 Task: Open a blank sheet, save the file as 'sustainability' Insert a table '2 by 3' In first column, add headers, 'Roll No, Name'. Under first header add  1, 2. Under second header add  Olivia, Grace. Change table style to  'Red'
Action: Mouse moved to (17, 18)
Screenshot: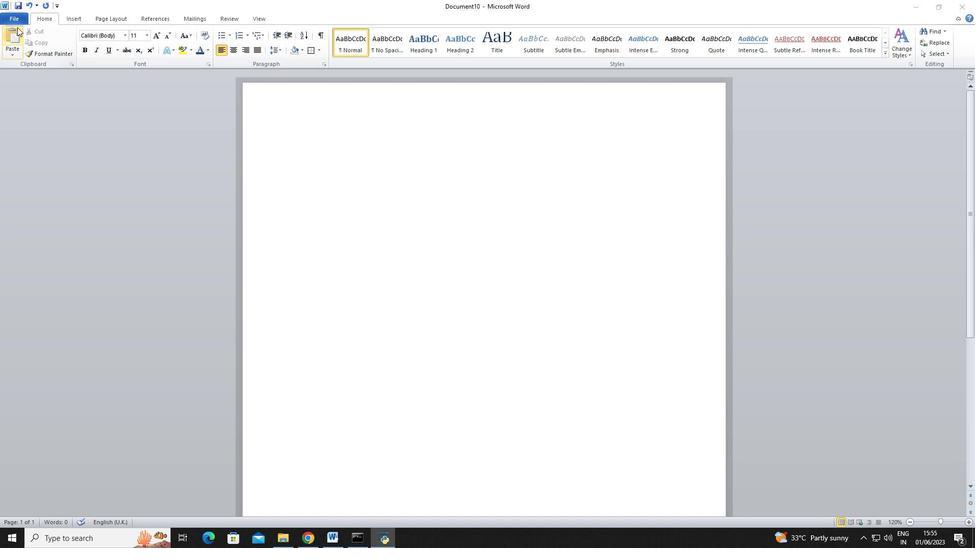 
Action: Mouse pressed left at (17, 18)
Screenshot: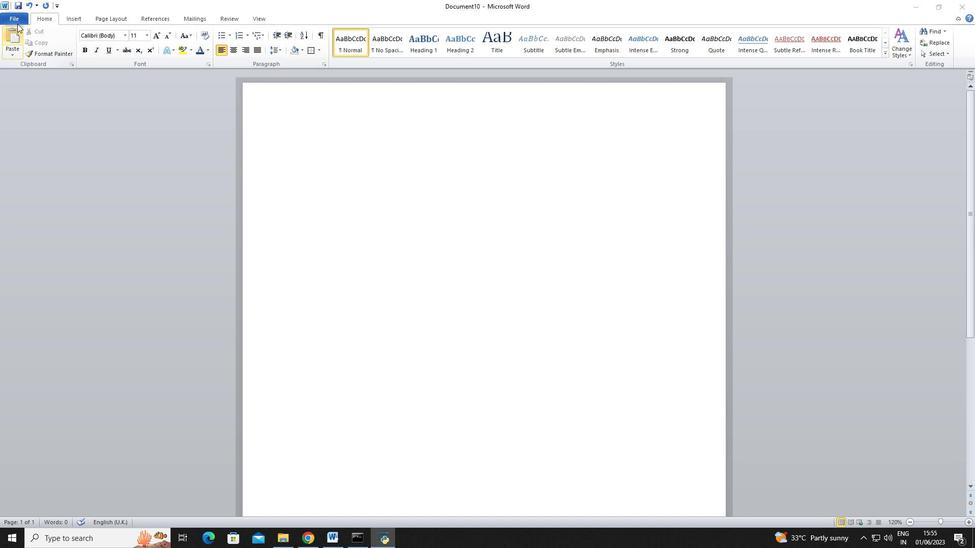 
Action: Mouse moved to (20, 18)
Screenshot: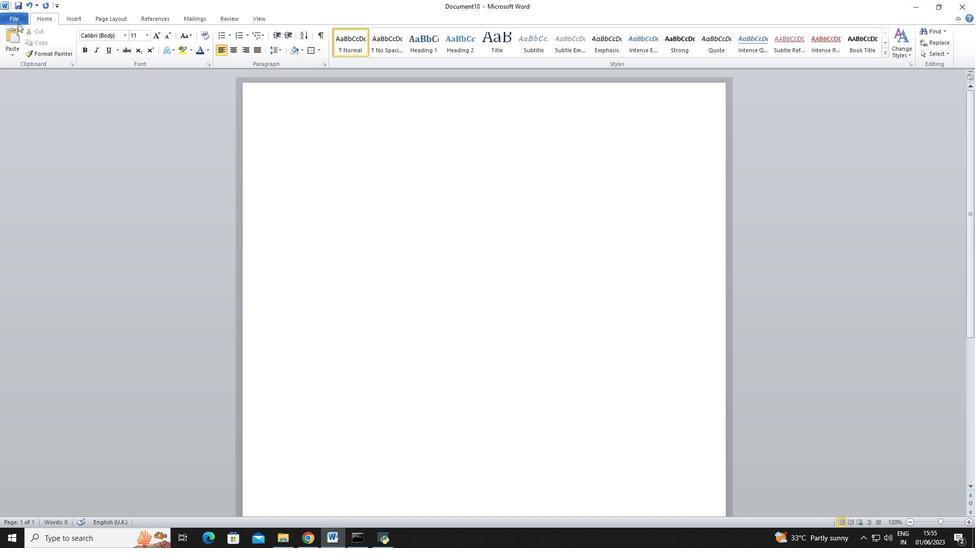 
Action: Mouse pressed left at (20, 18)
Screenshot: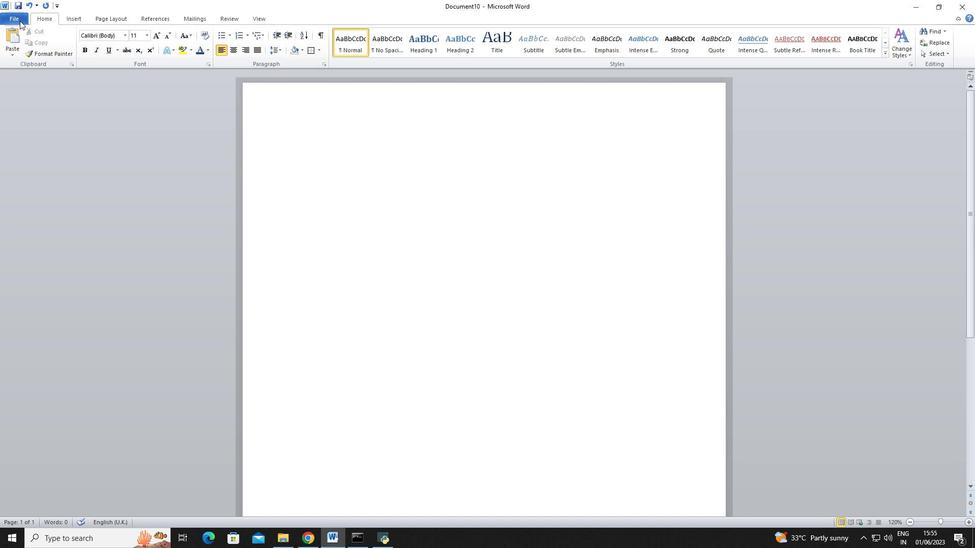 
Action: Mouse moved to (33, 131)
Screenshot: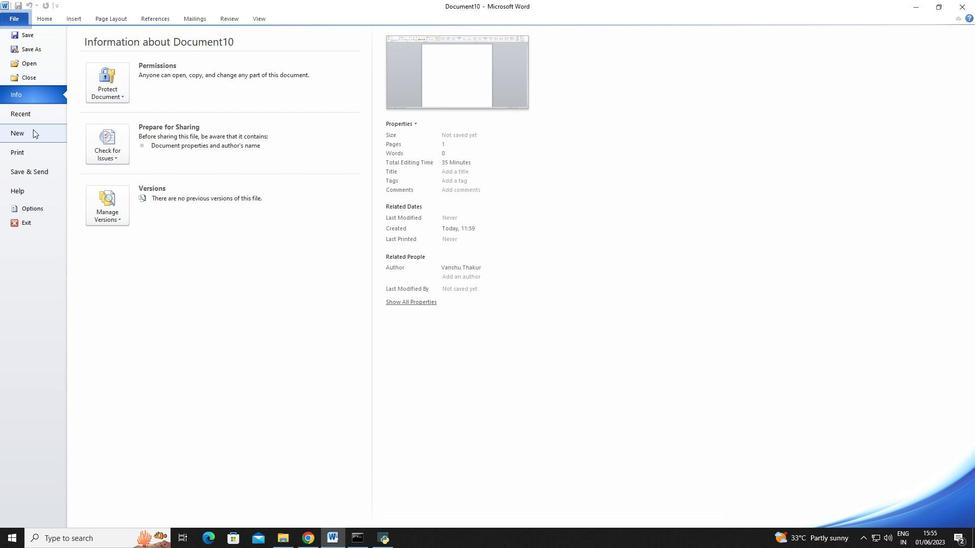 
Action: Mouse pressed left at (33, 131)
Screenshot: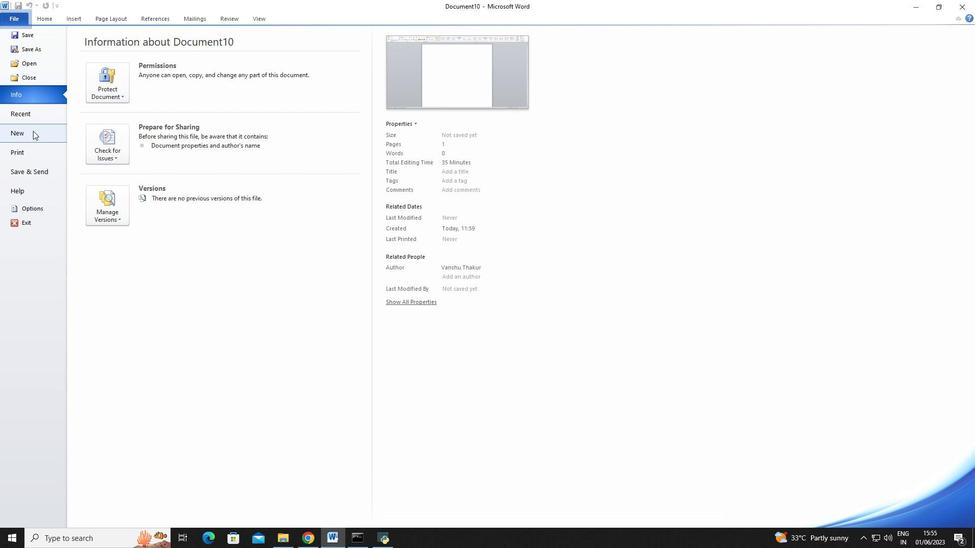 
Action: Mouse moved to (92, 100)
Screenshot: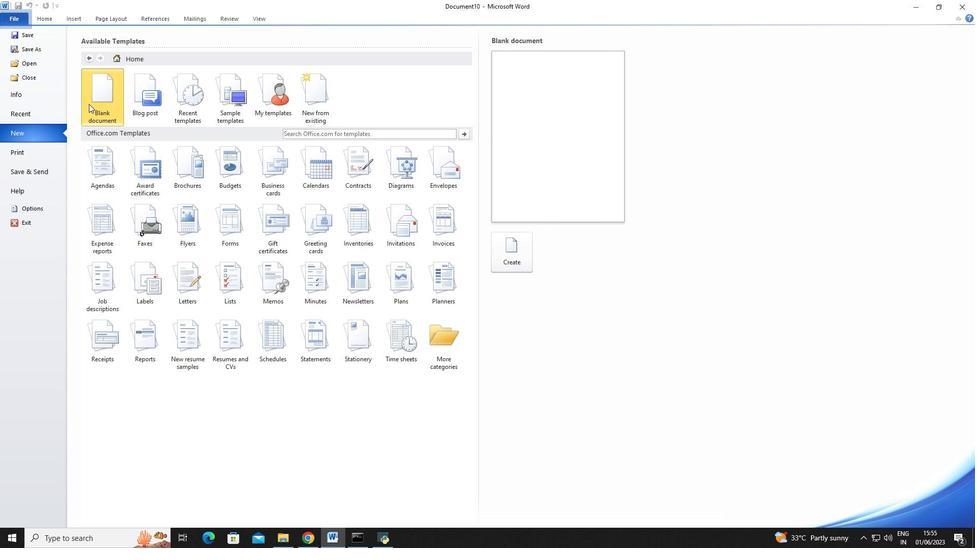 
Action: Mouse pressed left at (92, 100)
Screenshot: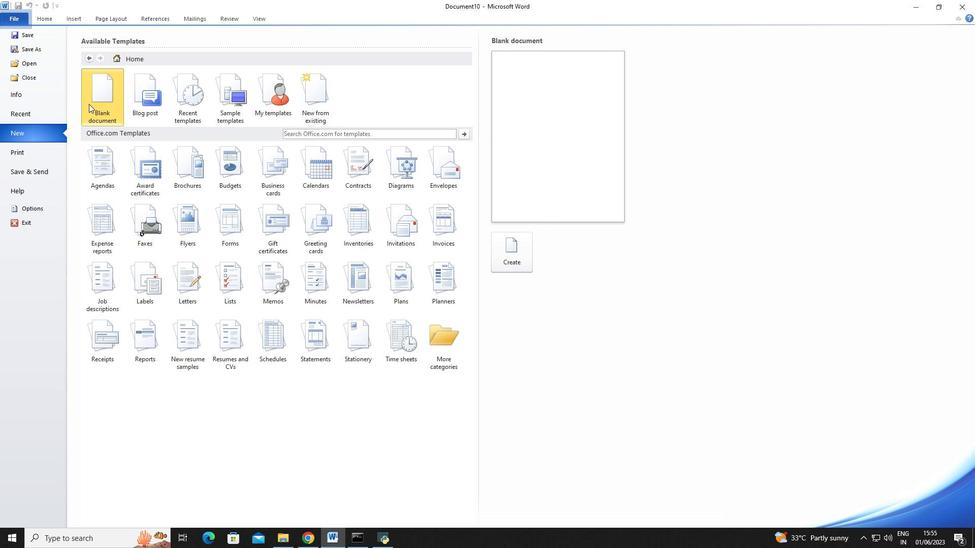 
Action: Mouse moved to (520, 256)
Screenshot: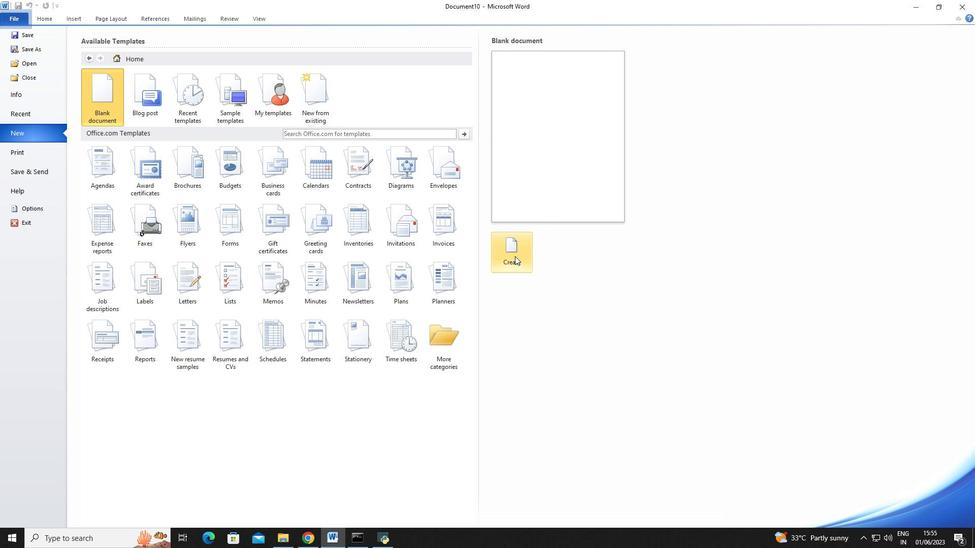 
Action: Mouse pressed left at (520, 256)
Screenshot: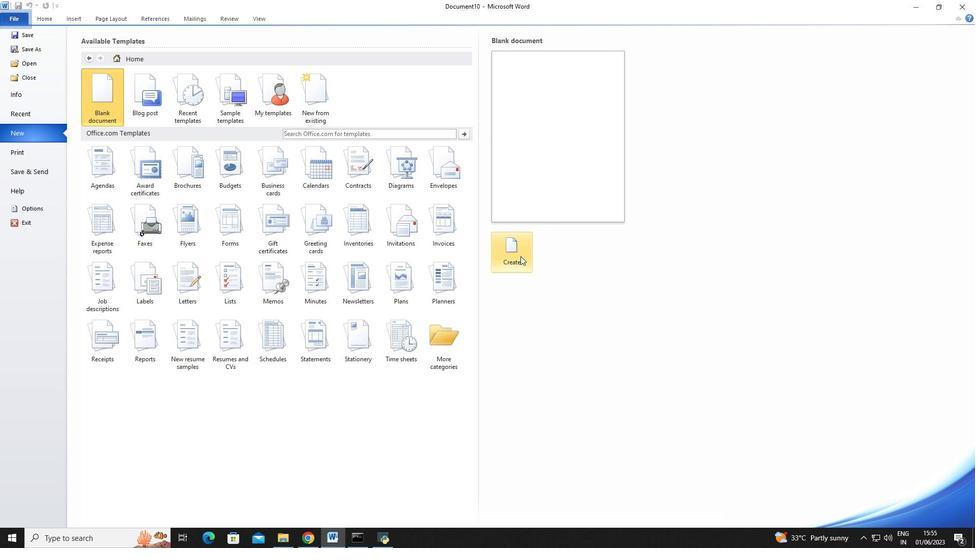 
Action: Mouse moved to (17, 6)
Screenshot: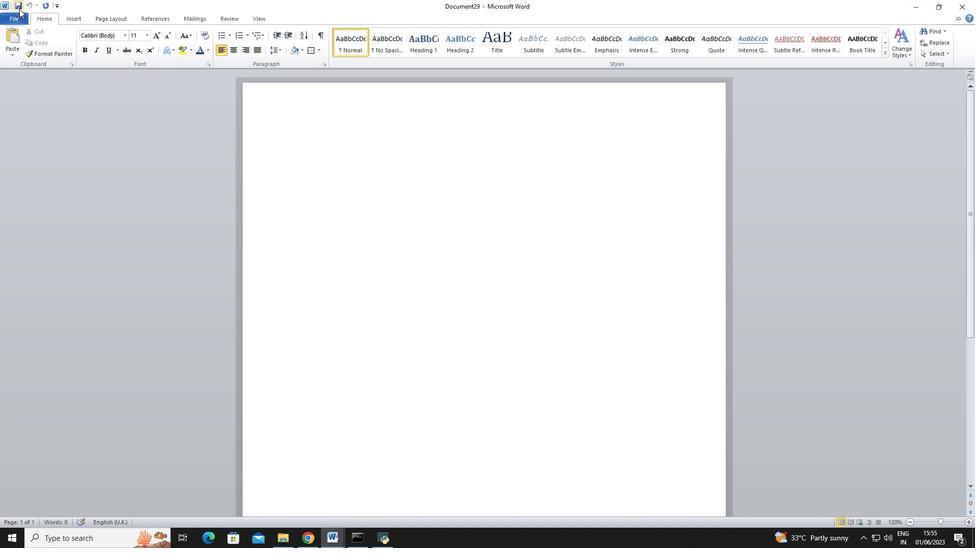 
Action: Mouse pressed left at (17, 6)
Screenshot: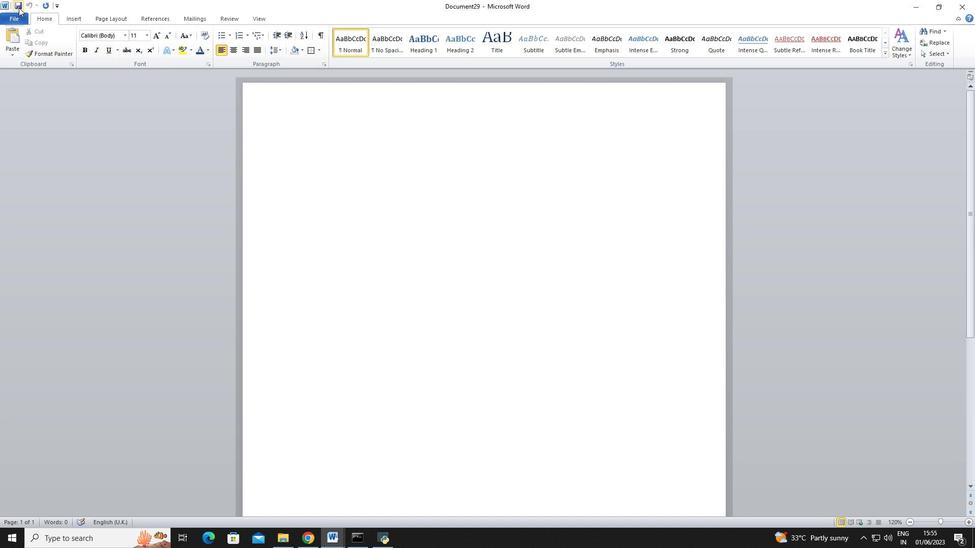 
Action: Mouse moved to (127, 149)
Screenshot: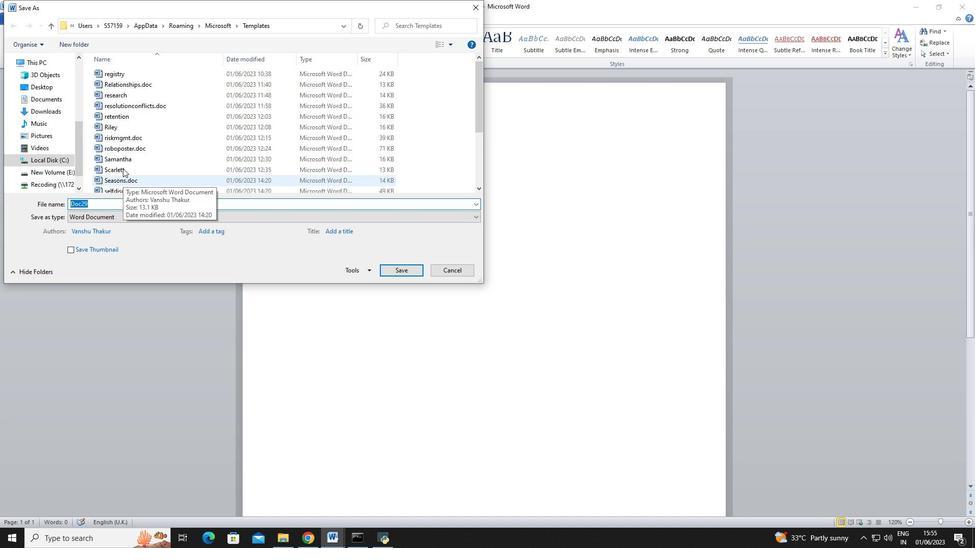
Action: Key pressed sustainability
Screenshot: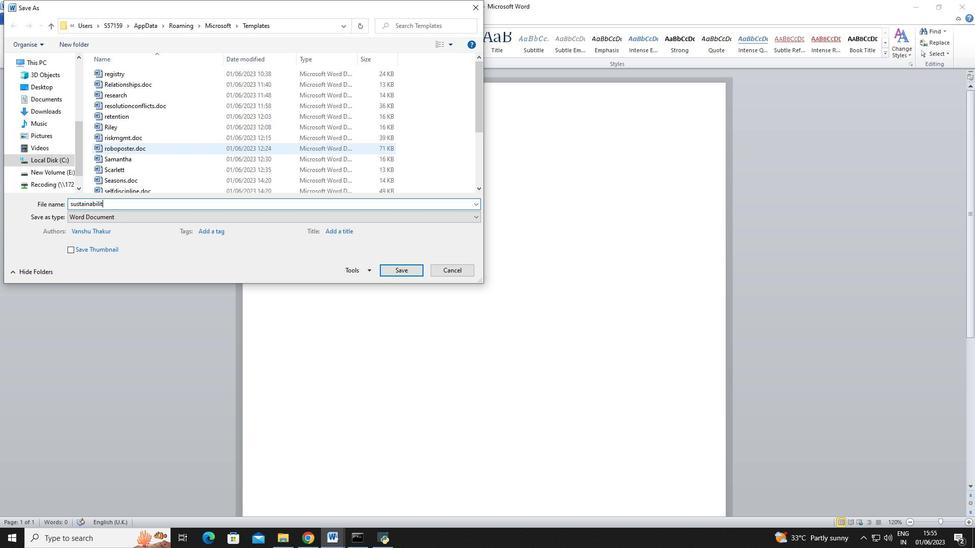 
Action: Mouse moved to (383, 269)
Screenshot: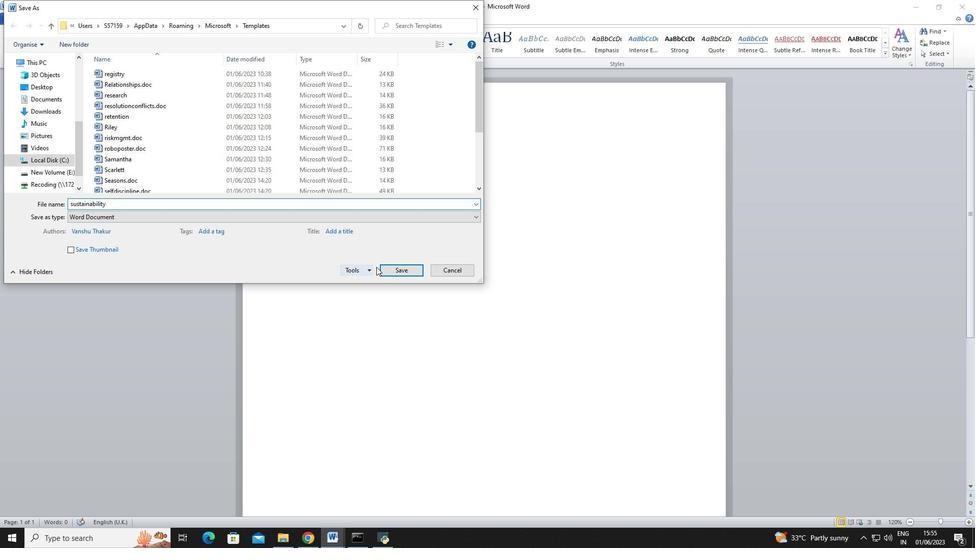 
Action: Mouse pressed left at (383, 269)
Screenshot: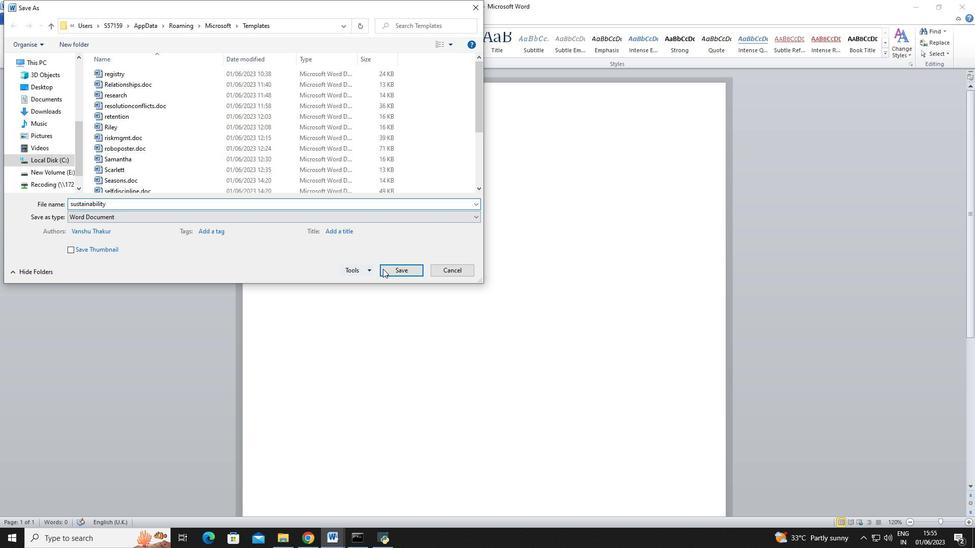 
Action: Mouse moved to (79, 22)
Screenshot: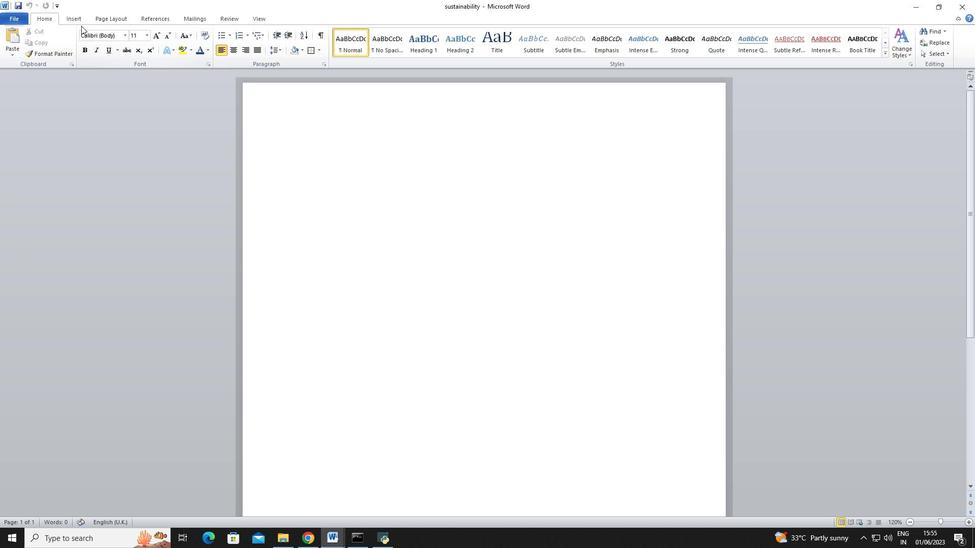 
Action: Mouse pressed left at (79, 22)
Screenshot: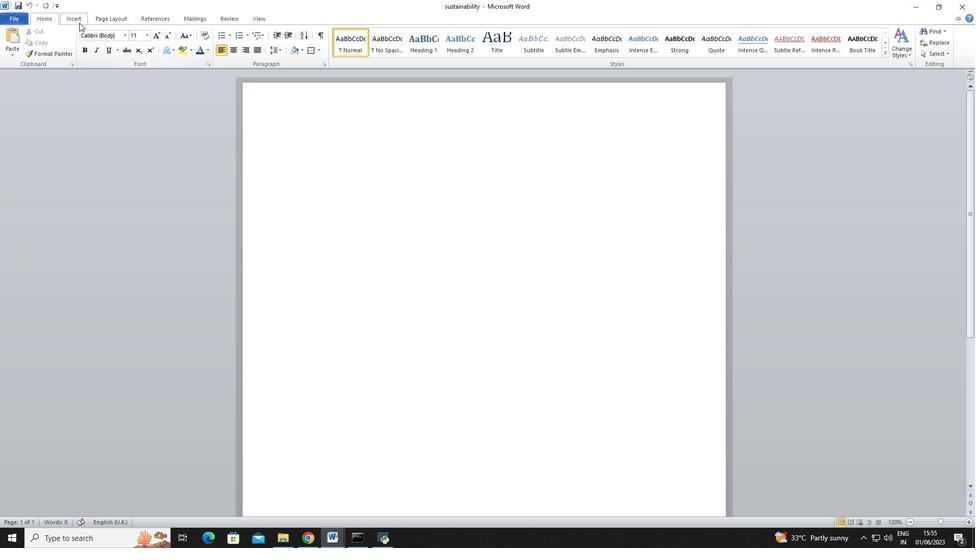 
Action: Mouse moved to (82, 53)
Screenshot: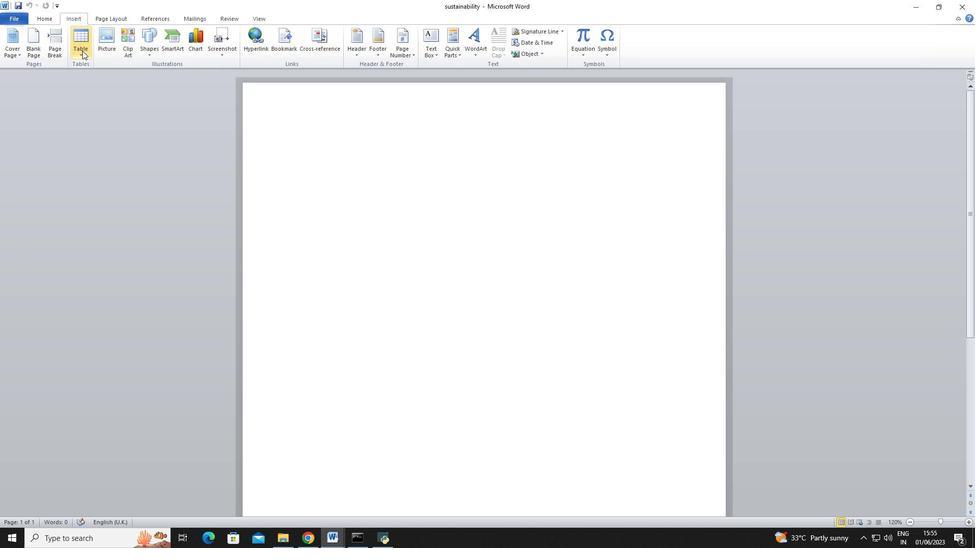 
Action: Mouse pressed left at (82, 53)
Screenshot: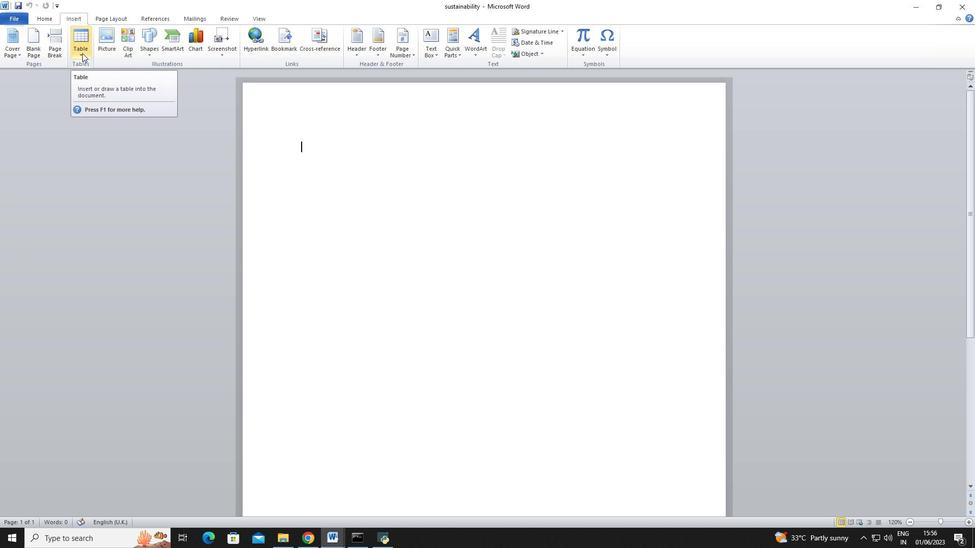 
Action: Mouse moved to (89, 94)
Screenshot: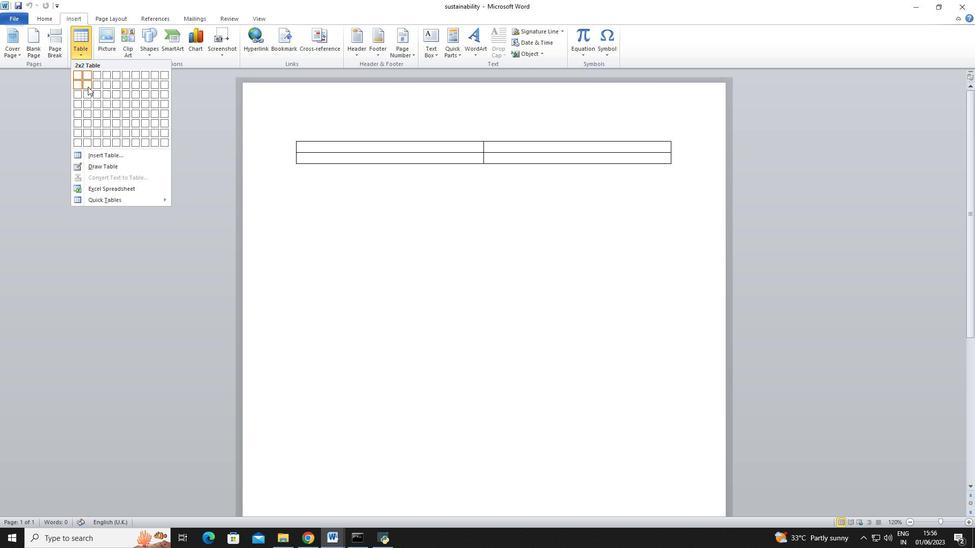 
Action: Mouse pressed left at (89, 94)
Screenshot: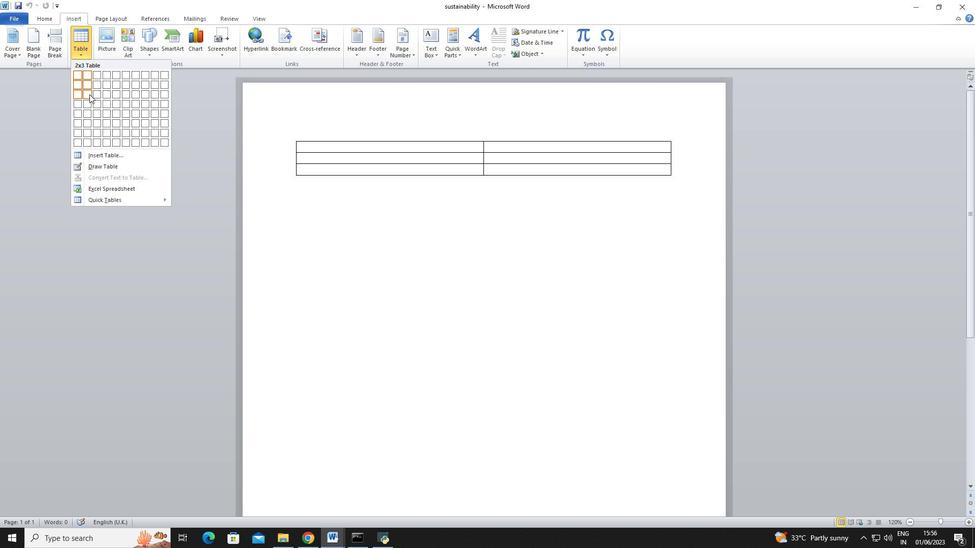 
Action: Mouse moved to (324, 145)
Screenshot: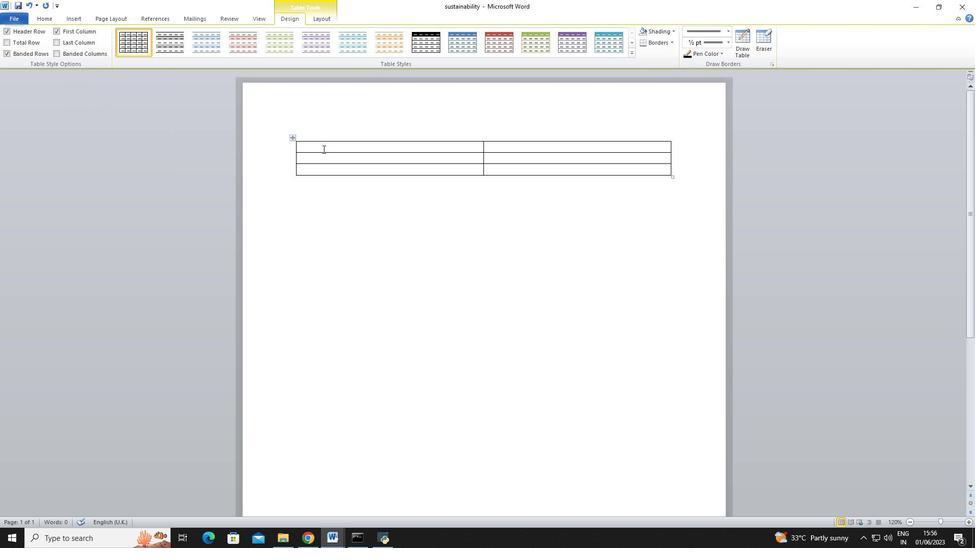 
Action: Mouse pressed left at (324, 145)
Screenshot: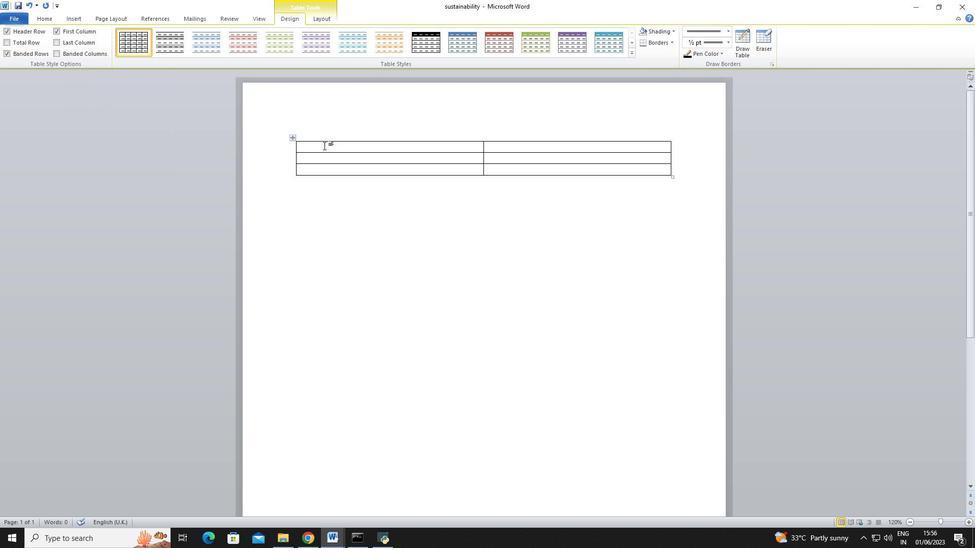 
Action: Key pressed <Key.shift>Roll<Key.space><Key.shift>No
Screenshot: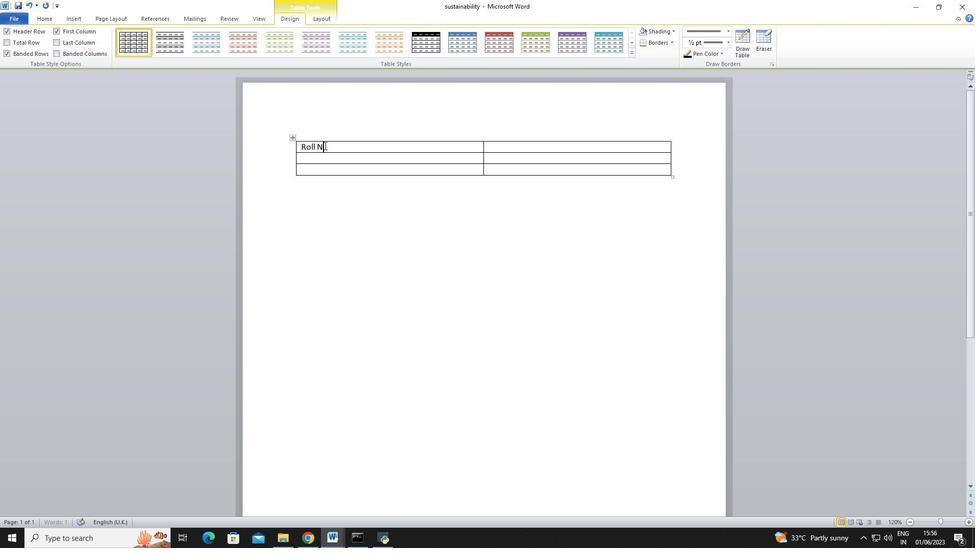 
Action: Mouse moved to (343, 157)
Screenshot: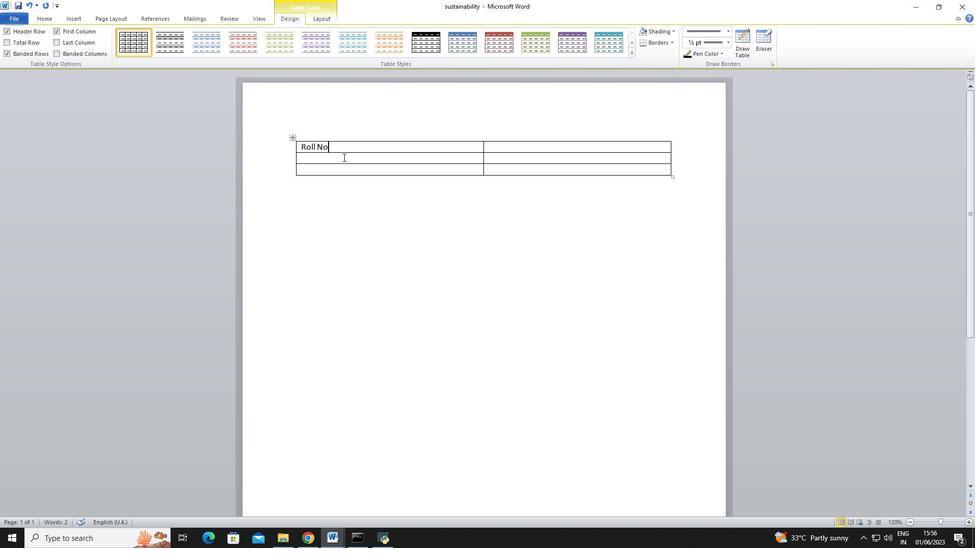 
Action: Mouse pressed left at (343, 157)
Screenshot: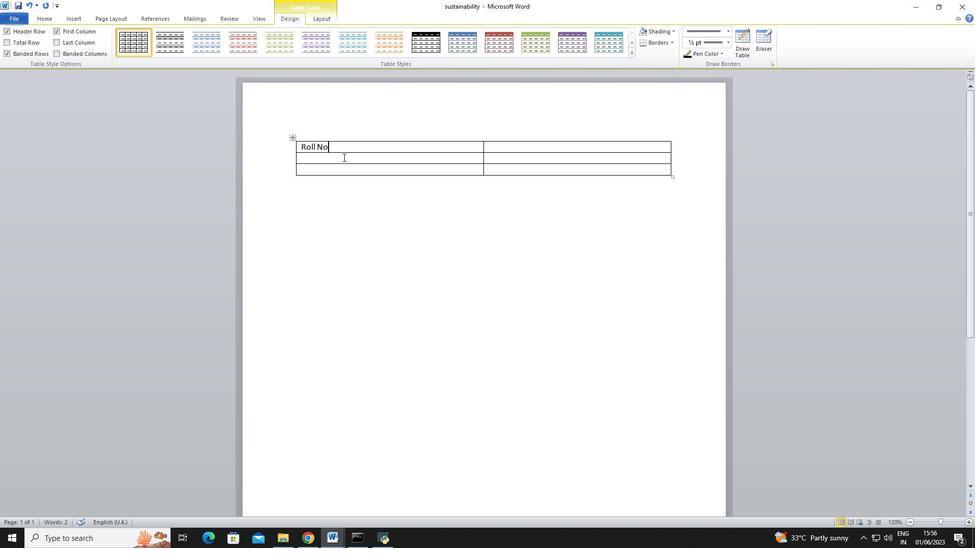 
Action: Mouse moved to (343, 157)
Screenshot: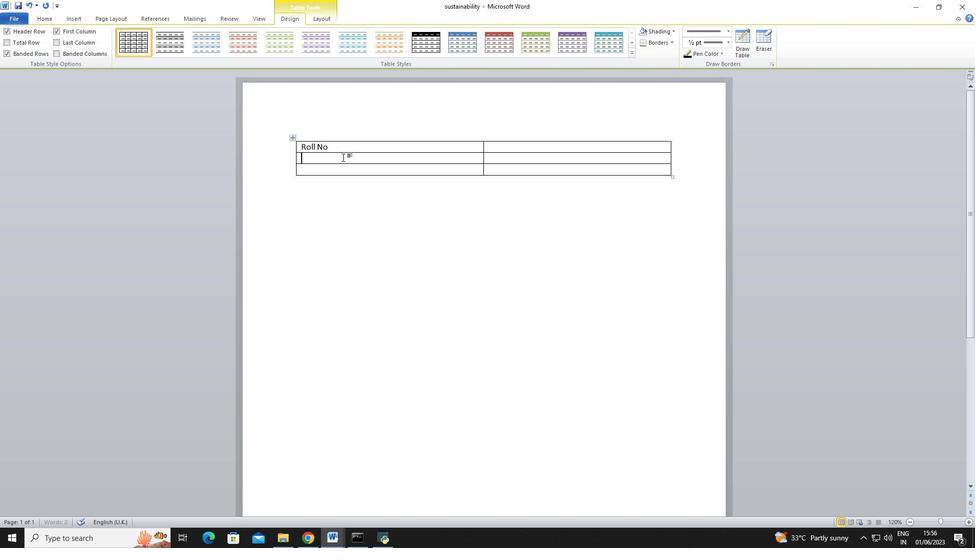 
Action: Key pressed 1
Screenshot: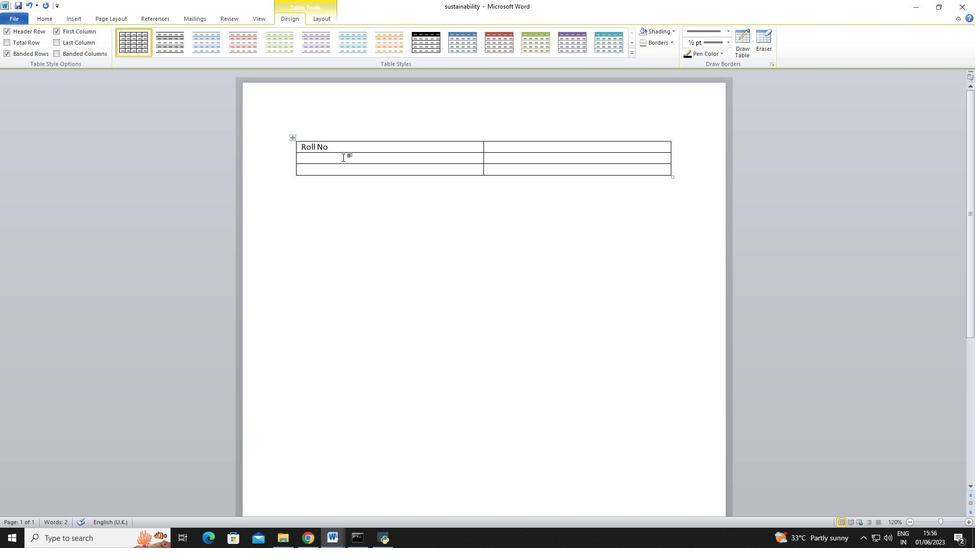 
Action: Mouse moved to (339, 171)
Screenshot: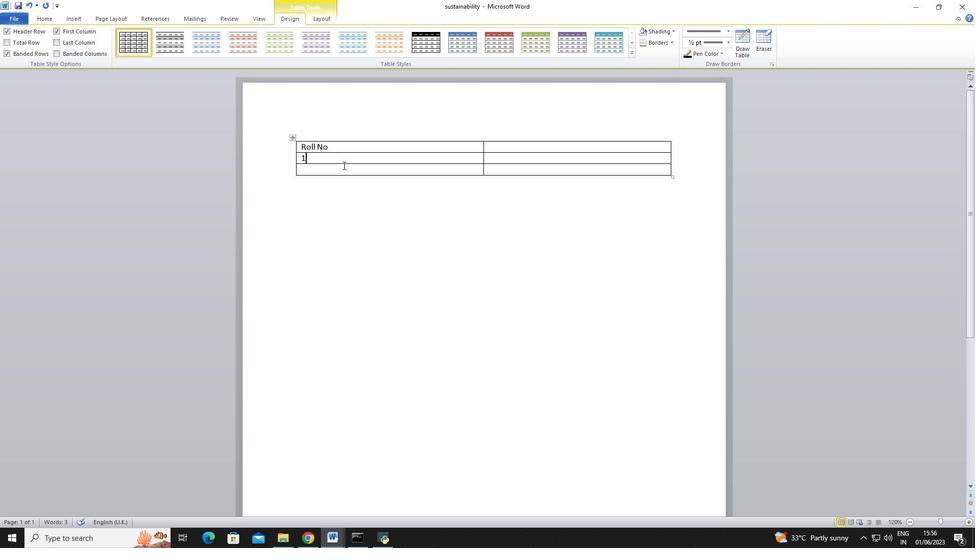 
Action: Mouse pressed left at (339, 171)
Screenshot: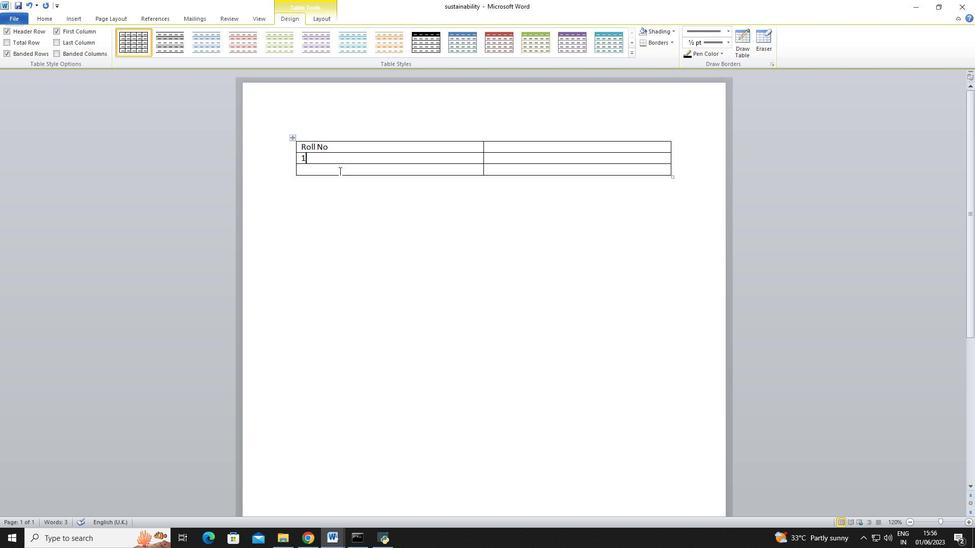 
Action: Key pressed 2
Screenshot: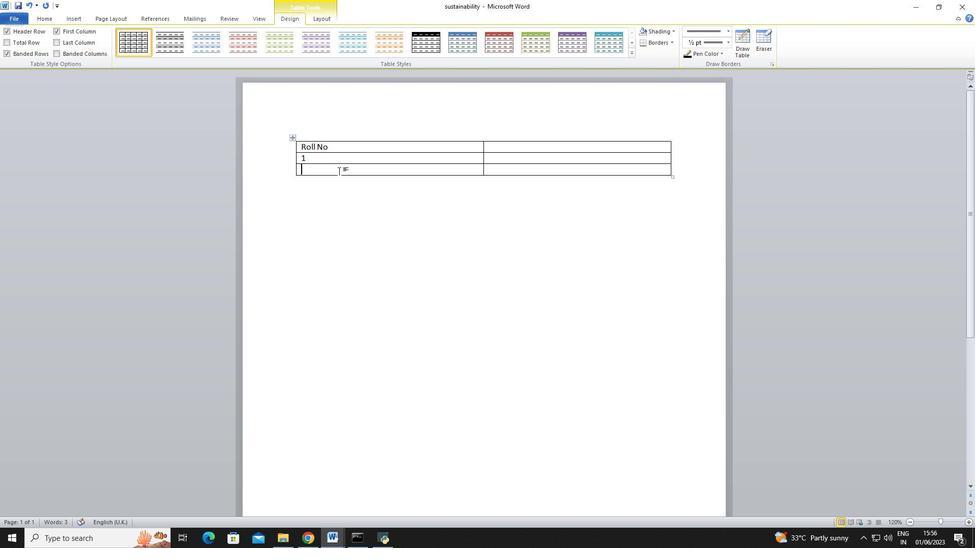 
Action: Mouse moved to (495, 144)
Screenshot: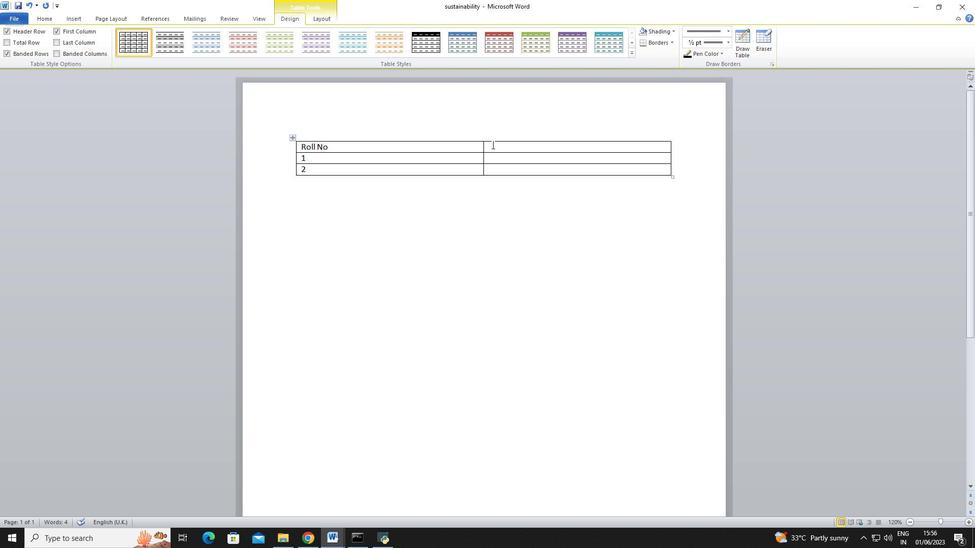 
Action: Mouse pressed left at (495, 144)
Screenshot: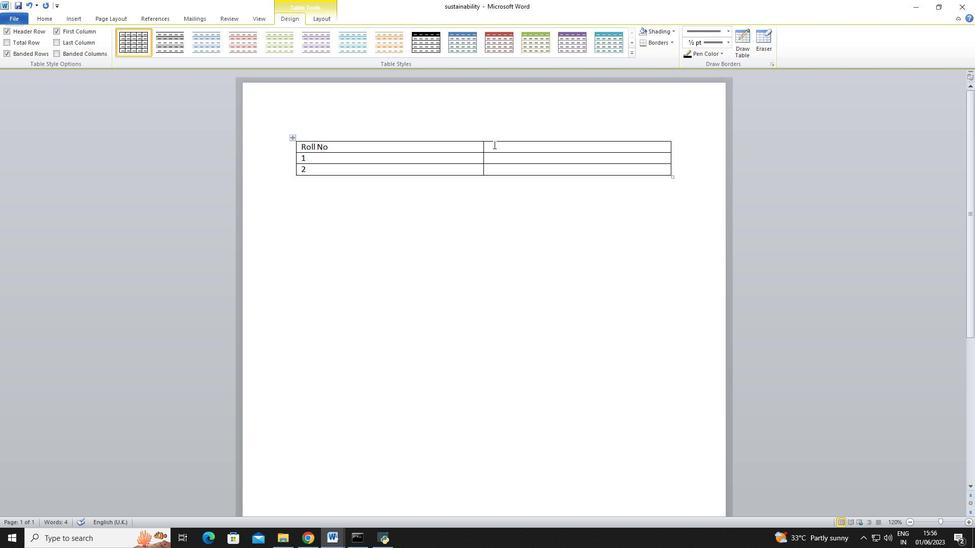 
Action: Mouse moved to (495, 146)
Screenshot: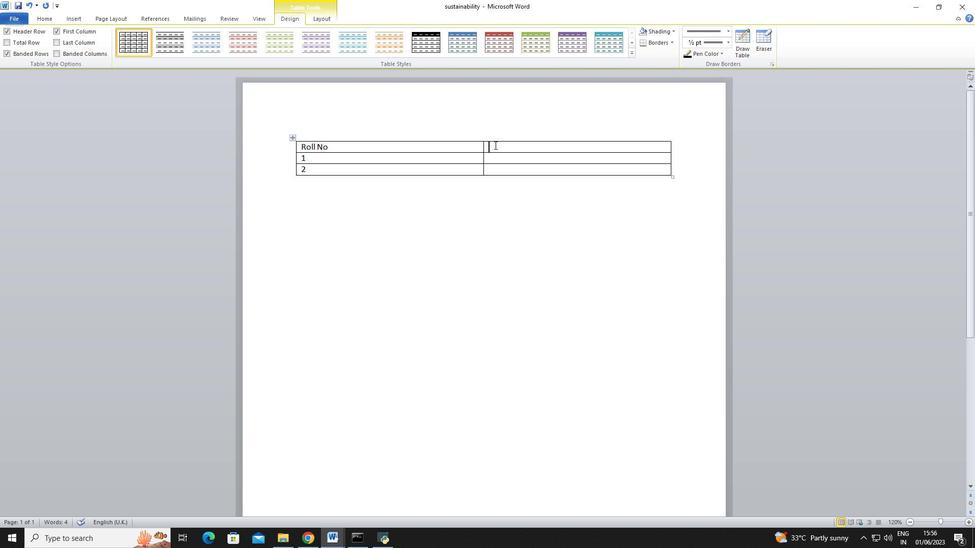 
Action: Key pressed <Key.shift>Name
Screenshot: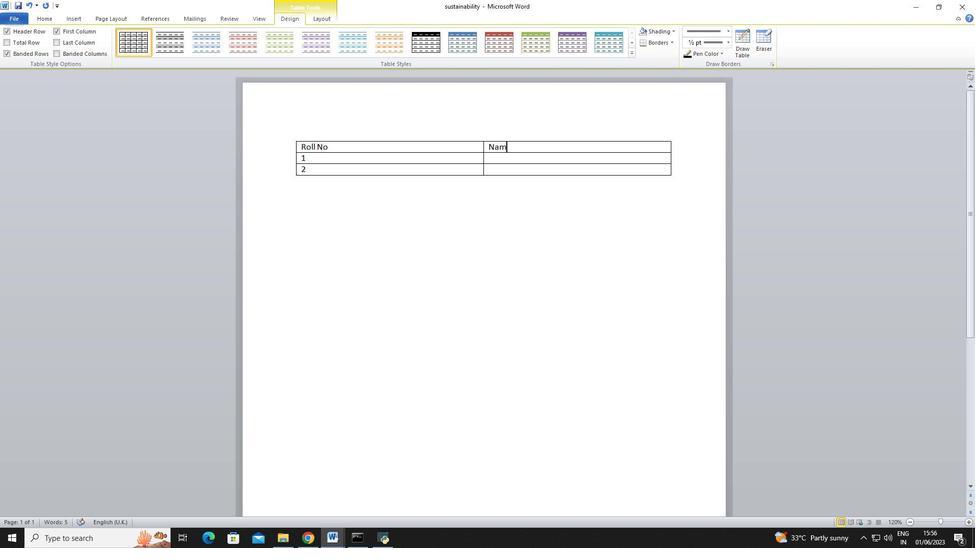 
Action: Mouse moved to (495, 160)
Screenshot: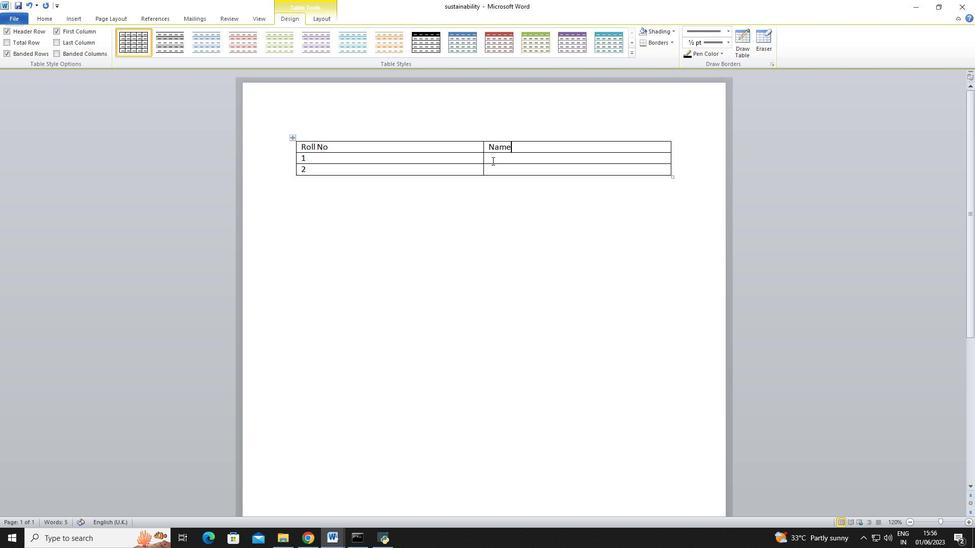 
Action: Mouse pressed left at (495, 160)
Screenshot: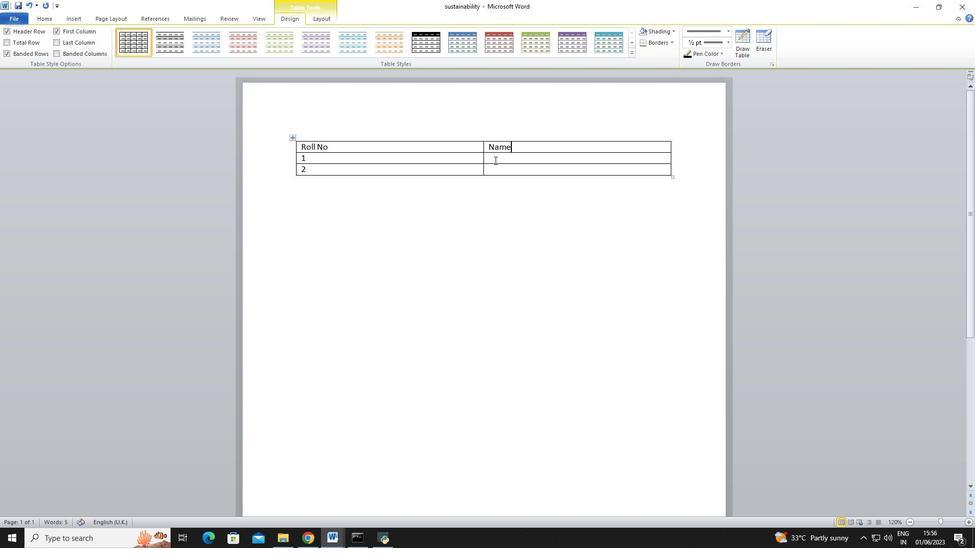 
Action: Key pressed <Key.shift>
Screenshot: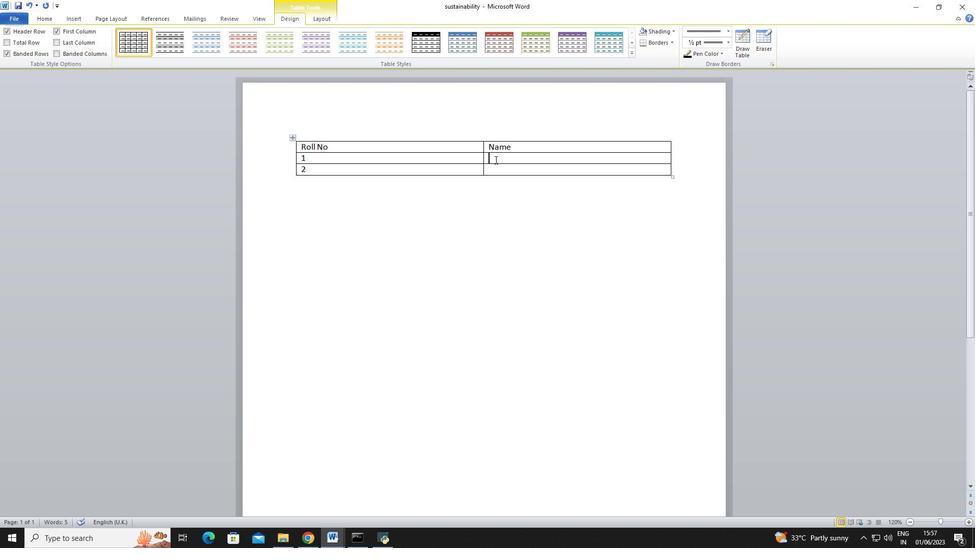 
Action: Mouse moved to (495, 157)
Screenshot: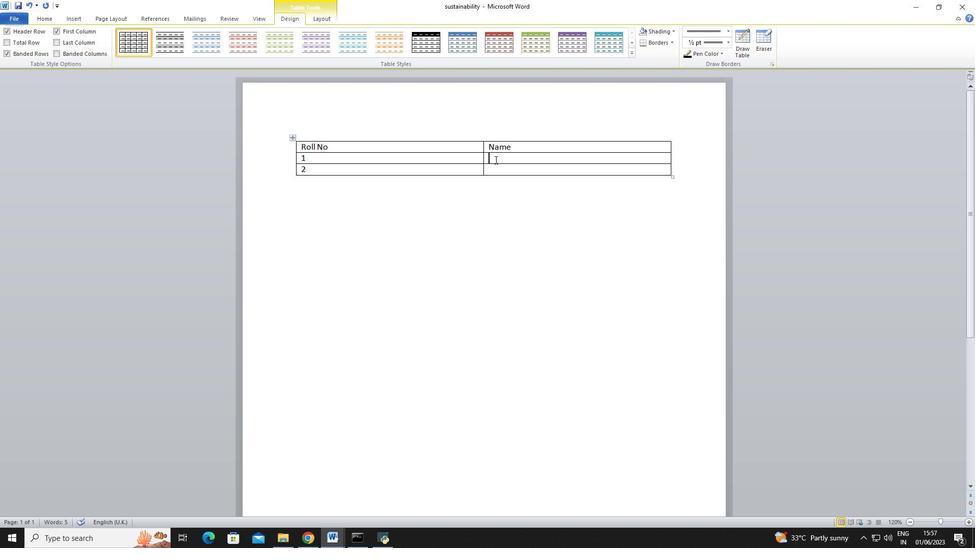
Action: Key pressed <Key.shift>
Screenshot: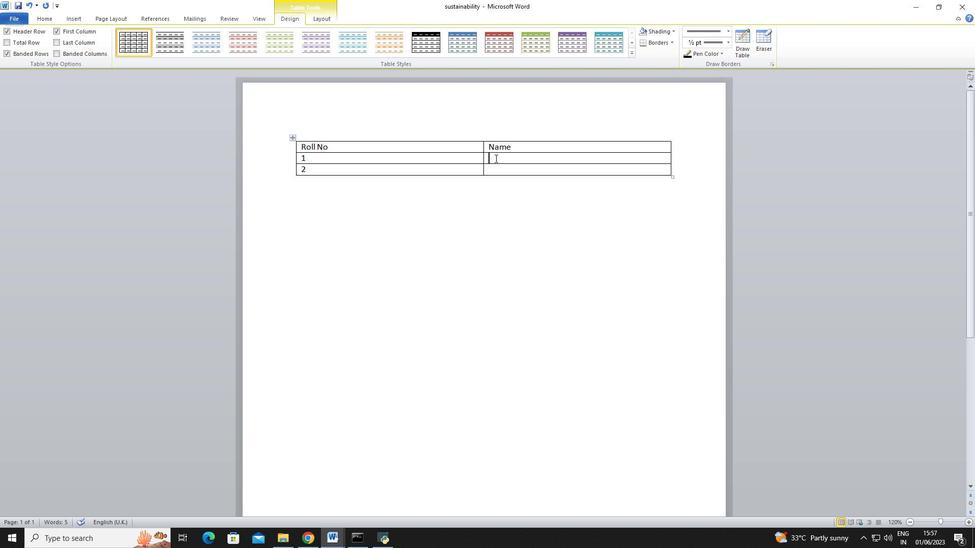 
Action: Mouse moved to (494, 157)
Screenshot: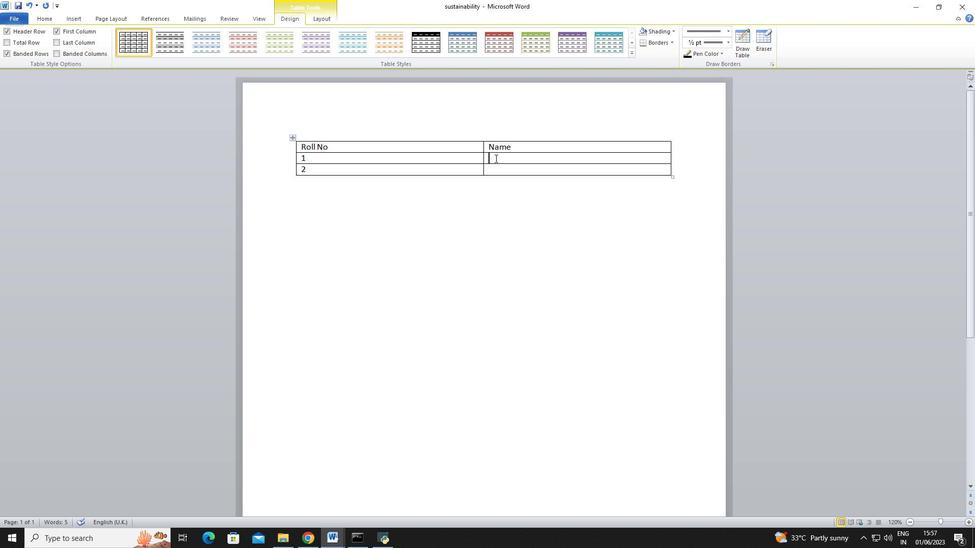 
Action: Key pressed <Key.shift>
Screenshot: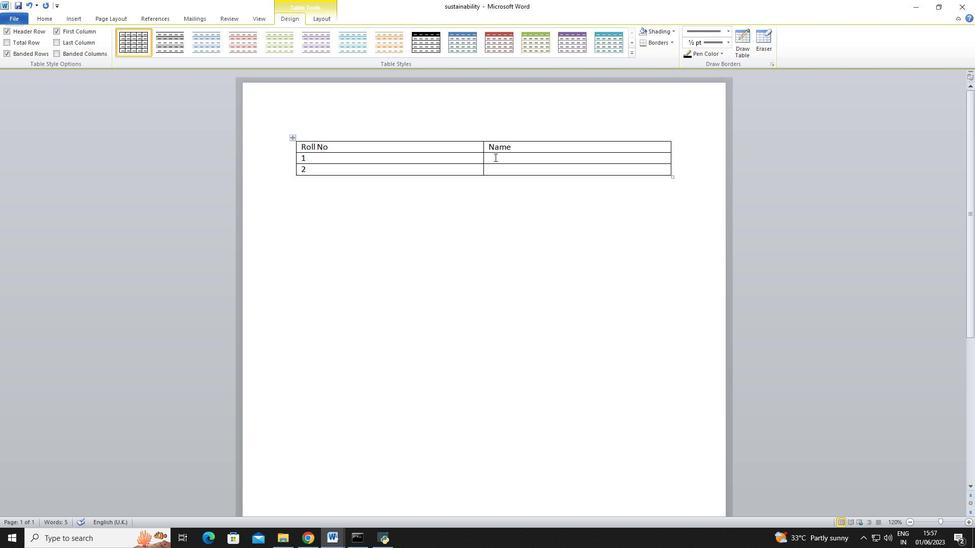 
Action: Mouse moved to (494, 157)
Screenshot: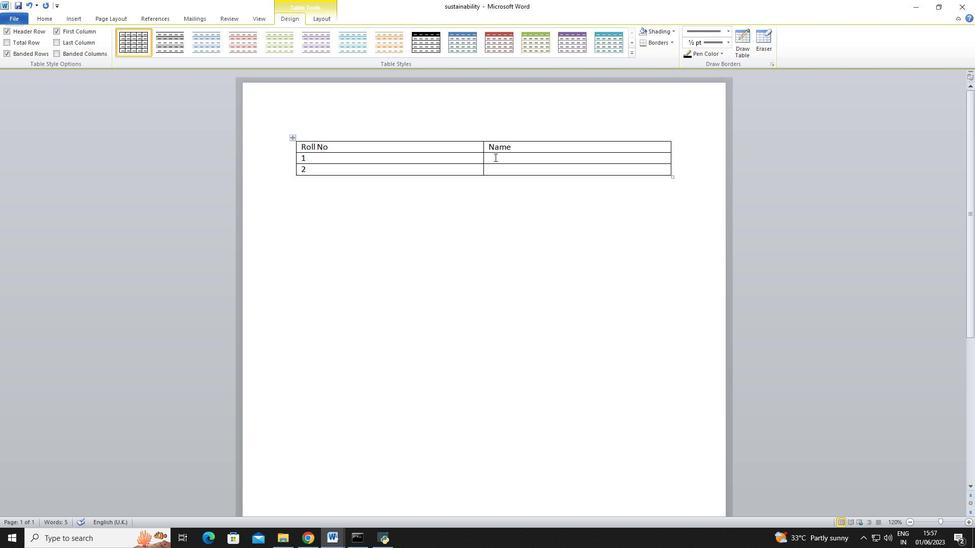 
Action: Key pressed <Key.shift>
Screenshot: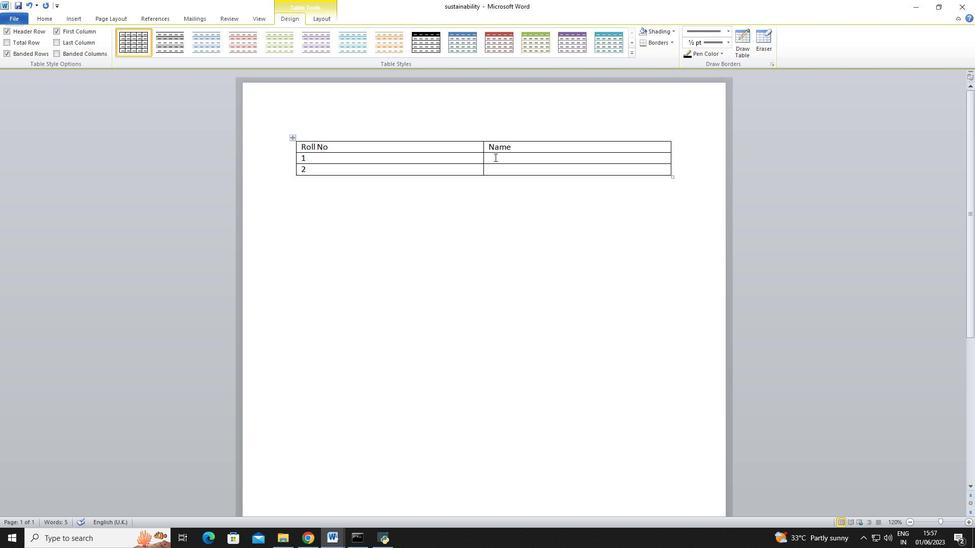 
Action: Mouse moved to (494, 156)
Screenshot: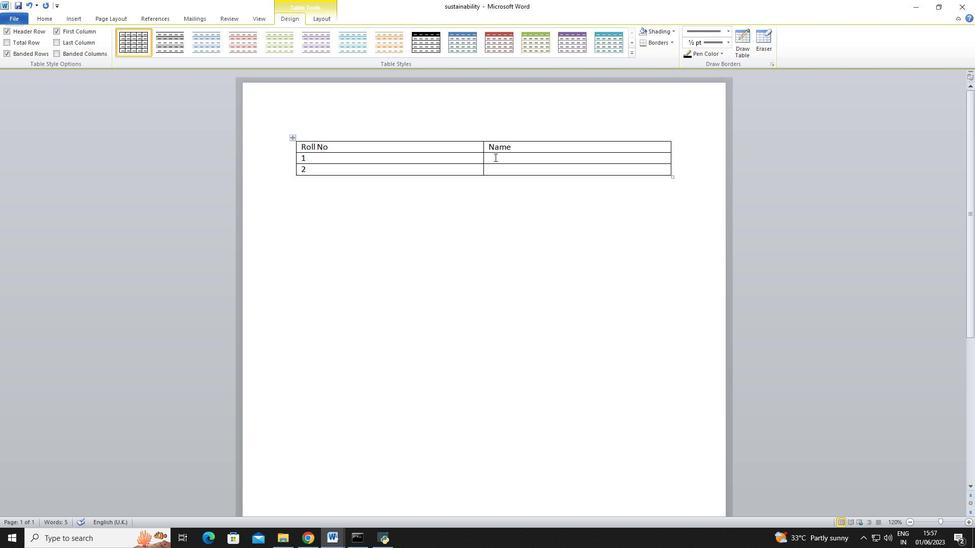 
Action: Key pressed <Key.shift>
Screenshot: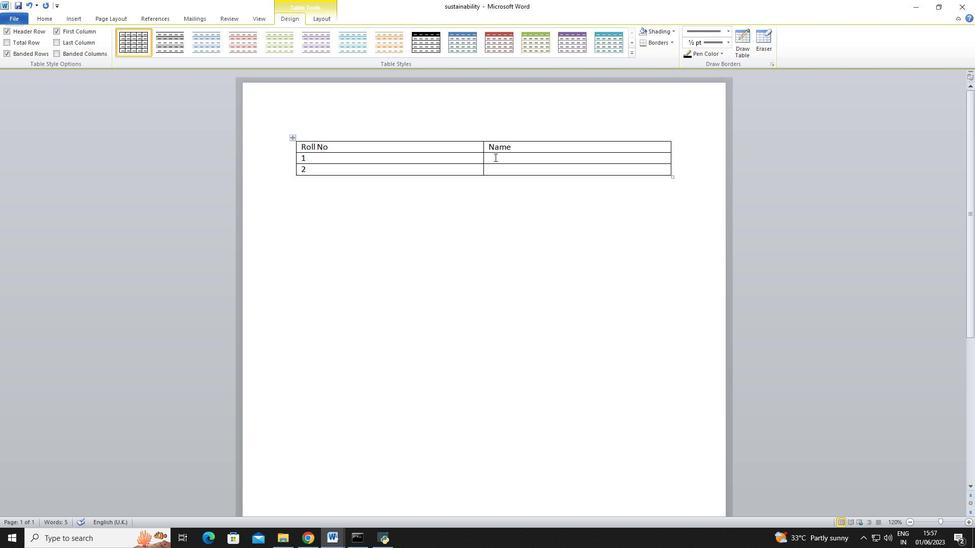 
Action: Mouse moved to (492, 154)
Screenshot: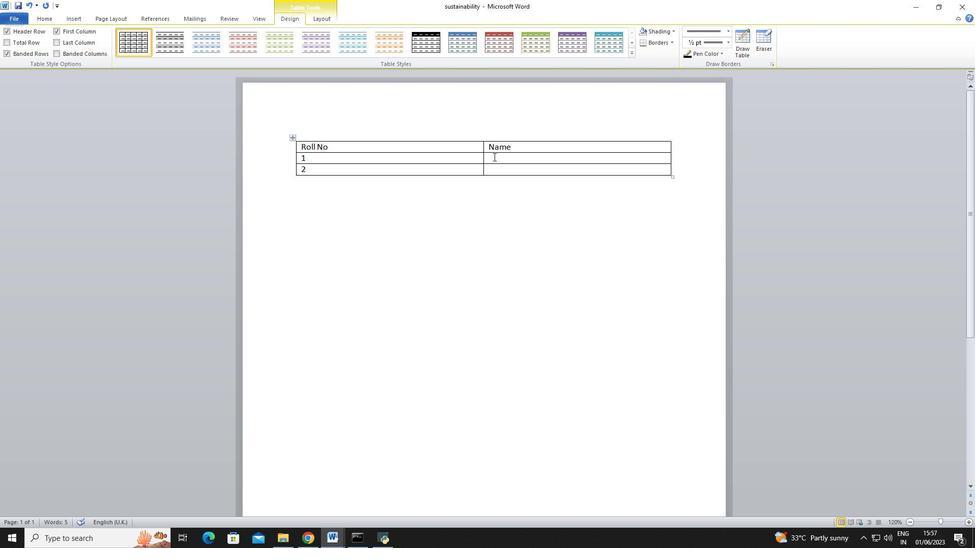 
Action: Key pressed <Key.shift>
Screenshot: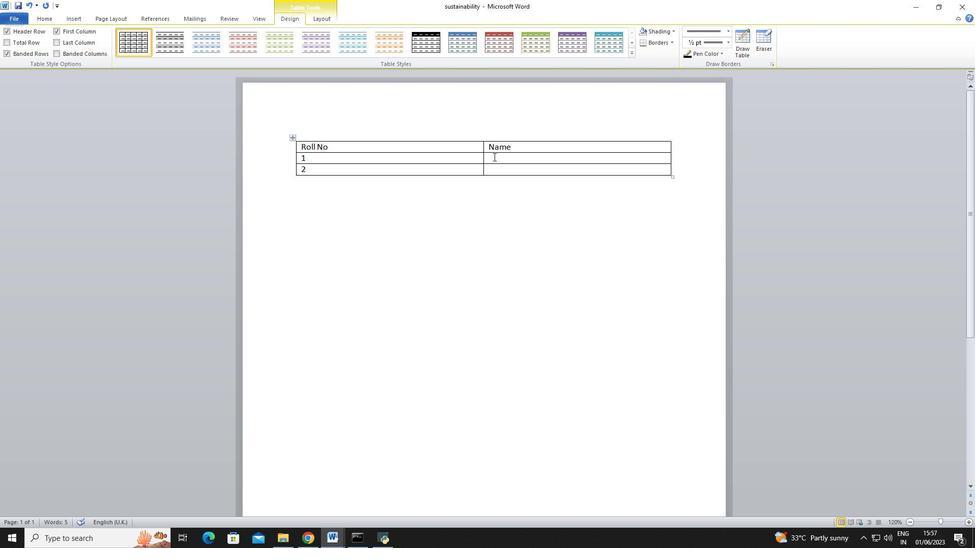 
Action: Mouse moved to (492, 152)
Screenshot: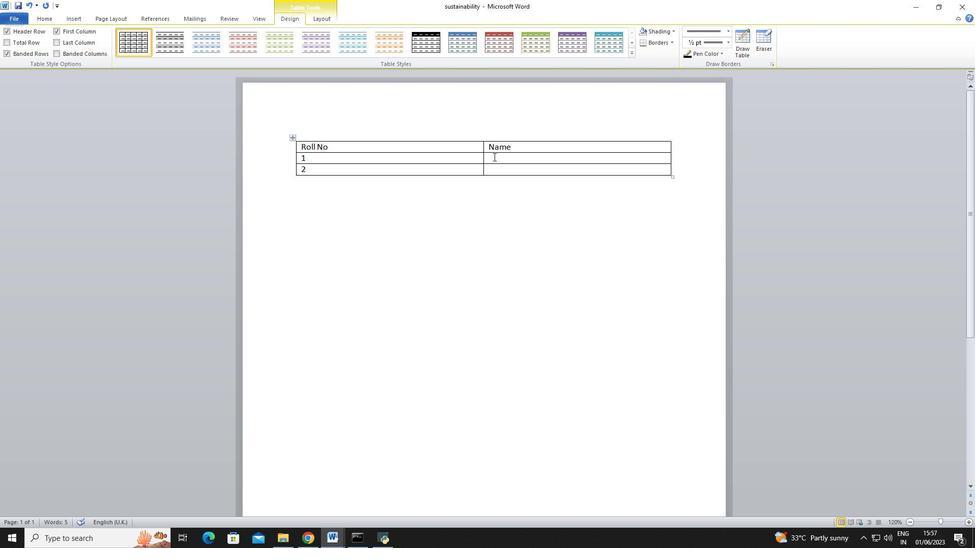 
Action: Key pressed <Key.shift>
Screenshot: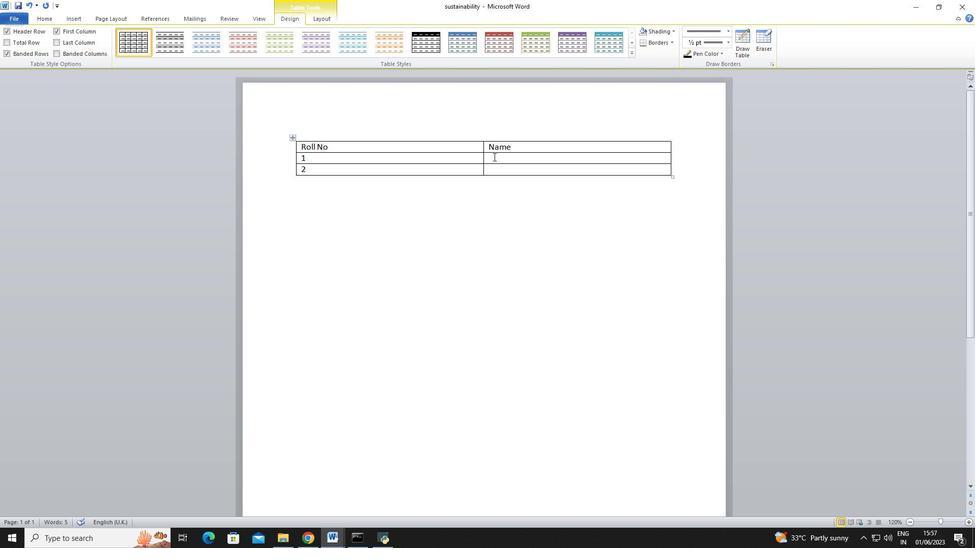 
Action: Mouse moved to (491, 152)
Screenshot: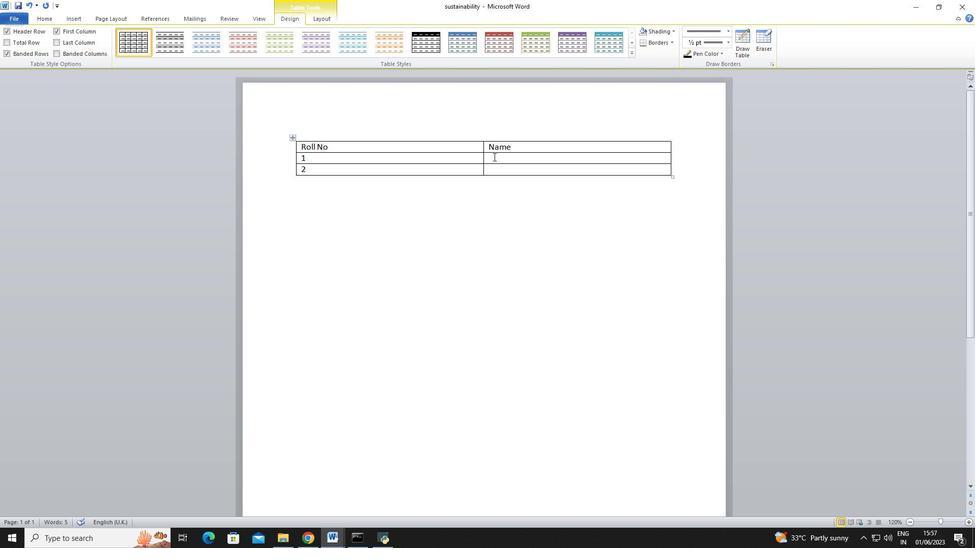 
Action: Key pressed <Key.shift>
Screenshot: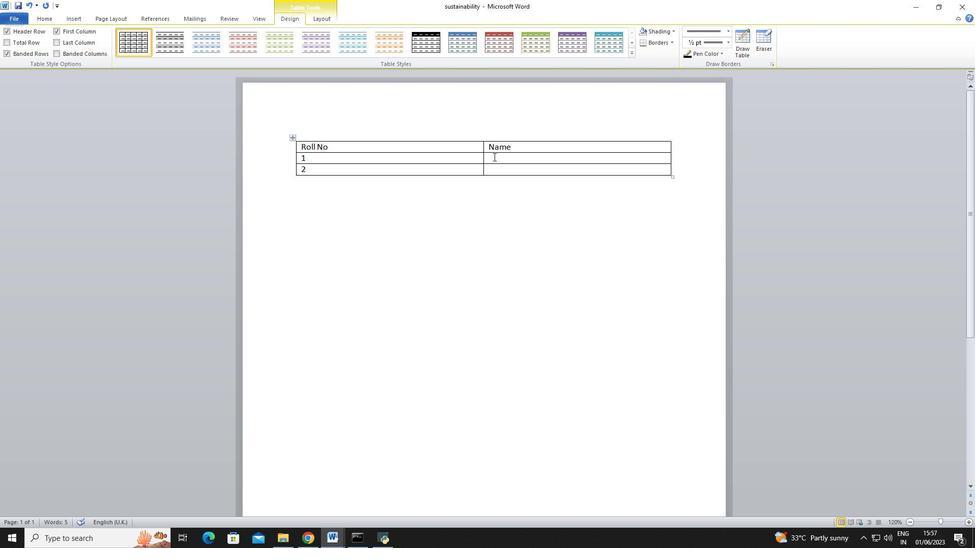 
Action: Mouse moved to (491, 151)
Screenshot: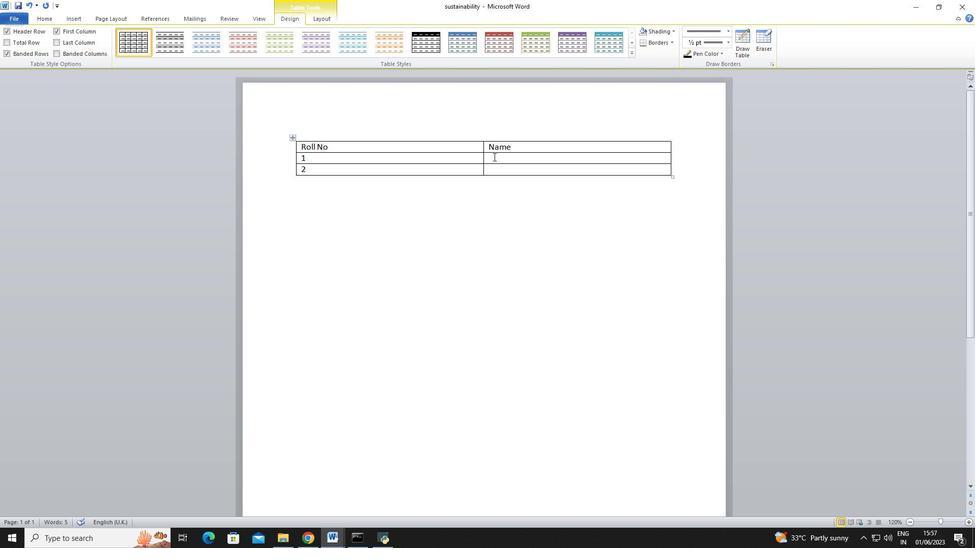 
Action: Key pressed <Key.shift>
Screenshot: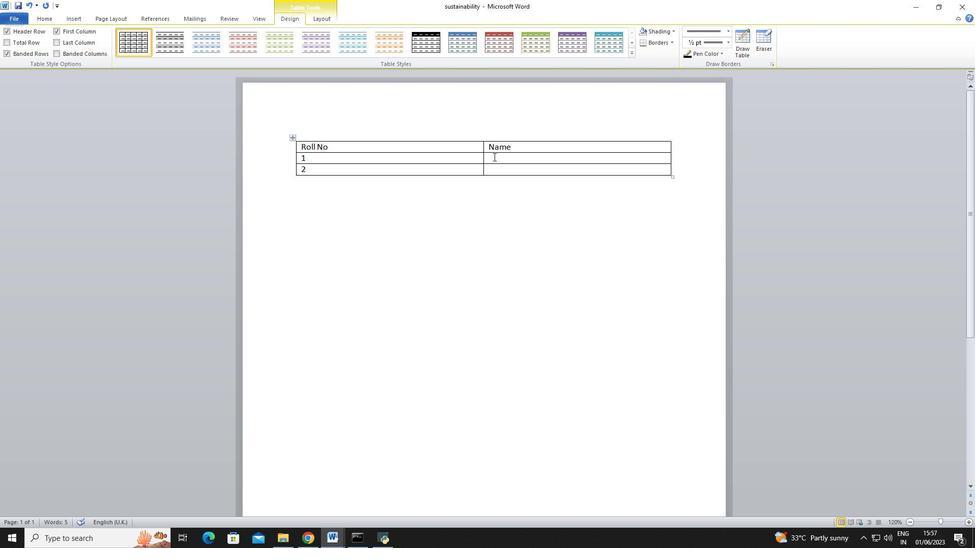 
Action: Mouse moved to (490, 150)
Screenshot: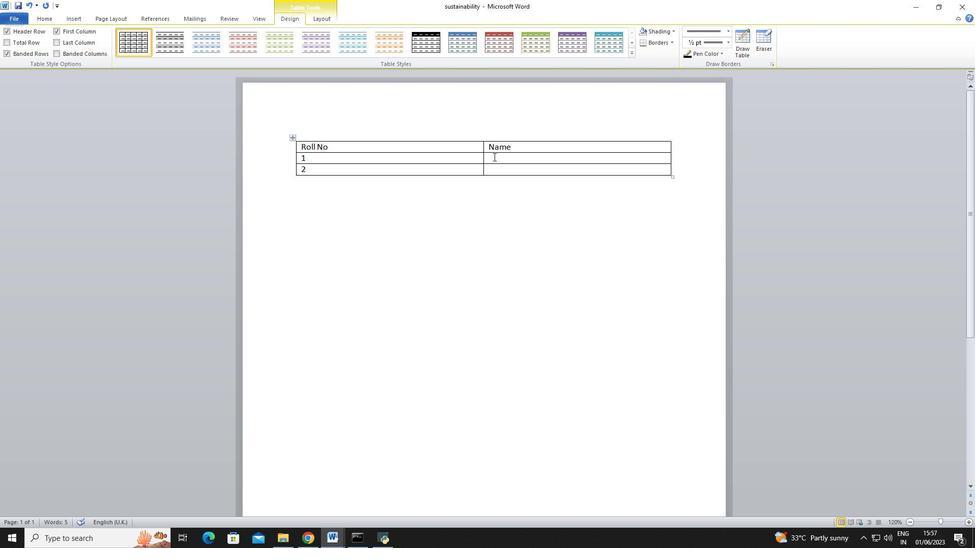 
Action: Key pressed O
Screenshot: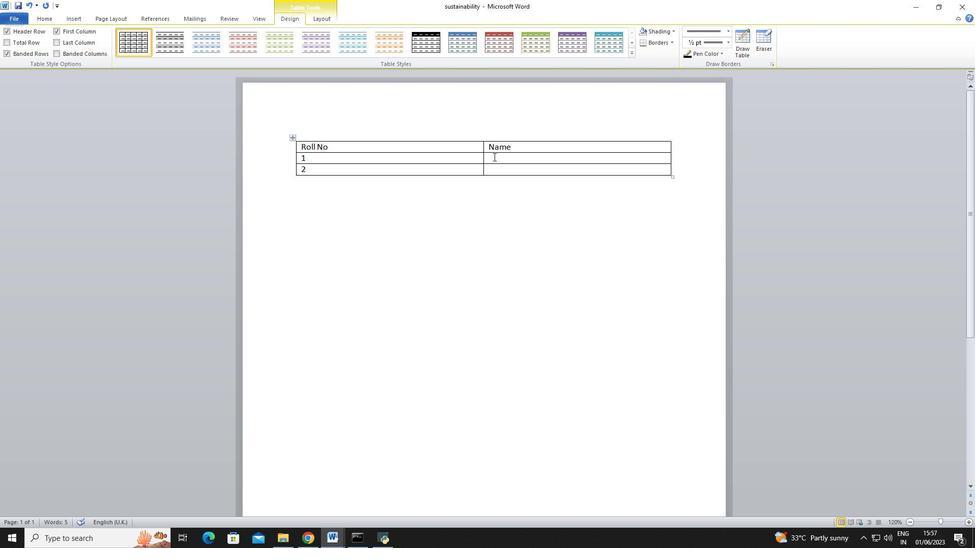 
Action: Mouse moved to (490, 149)
Screenshot: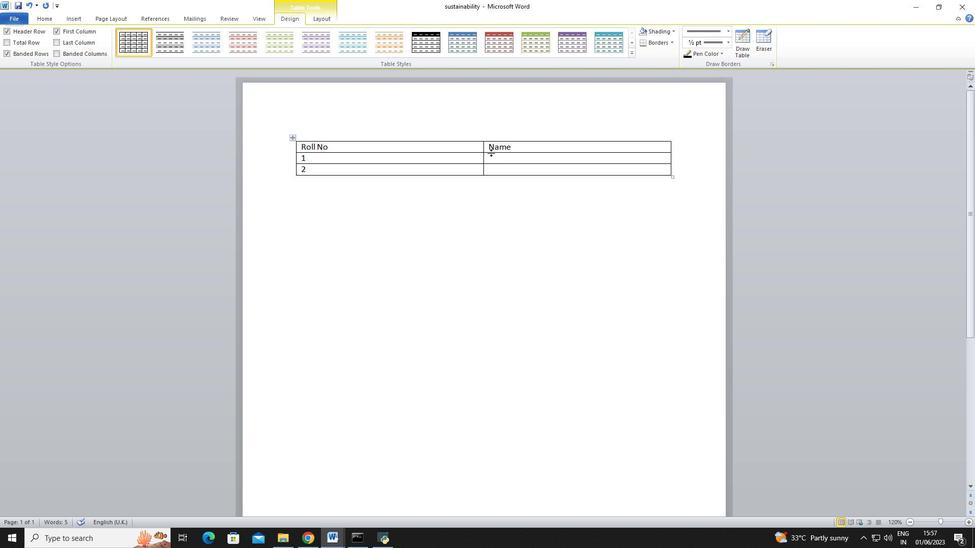 
Action: Key pressed livia
Screenshot: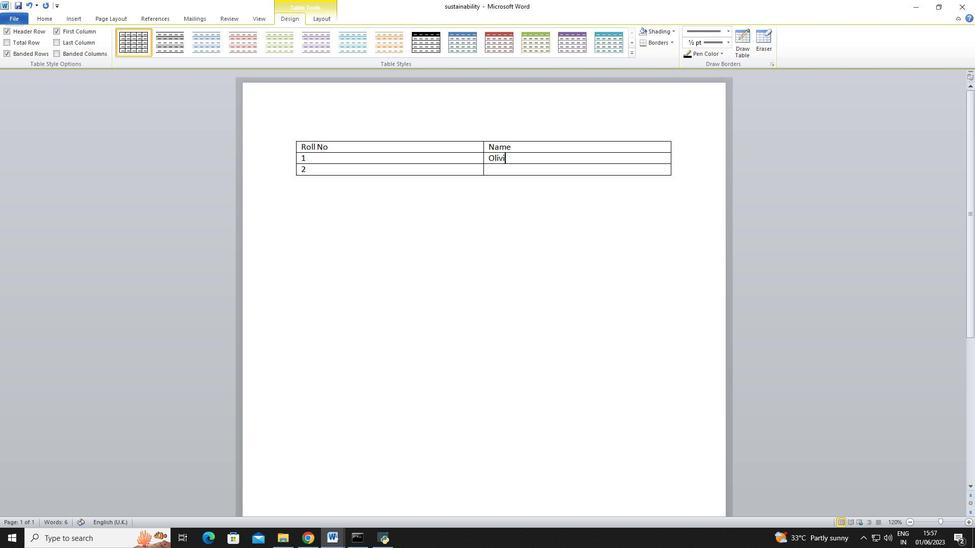 
Action: Mouse moved to (492, 163)
Screenshot: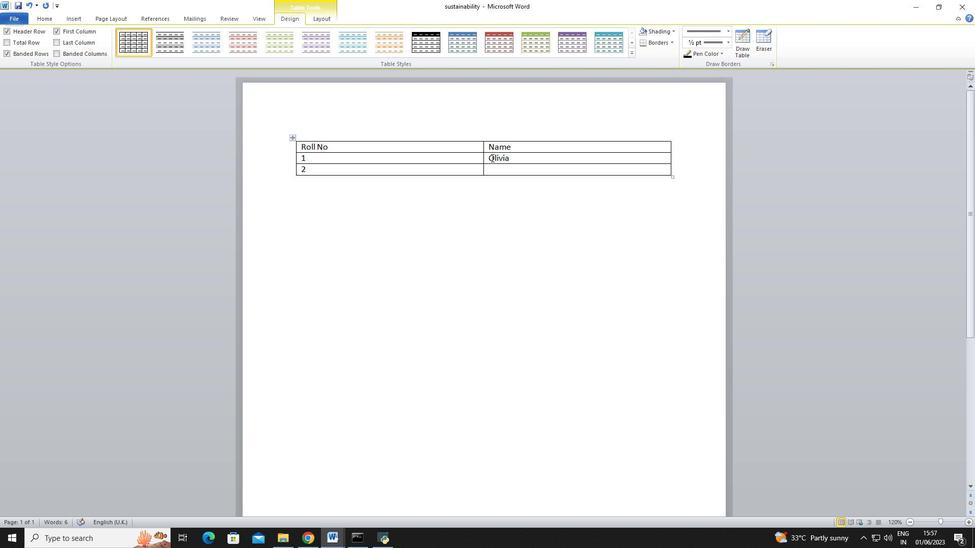 
Action: Mouse pressed left at (492, 163)
Screenshot: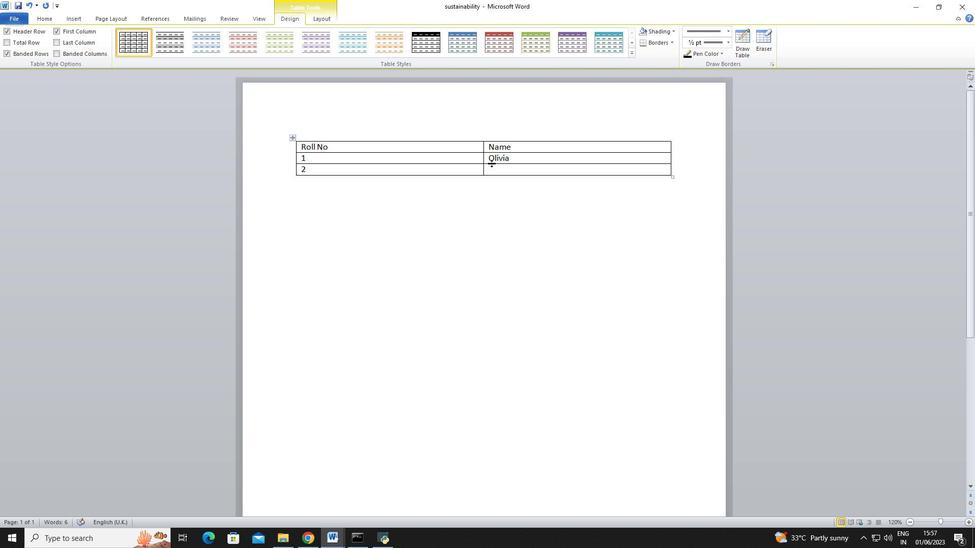 
Action: Mouse moved to (494, 167)
Screenshot: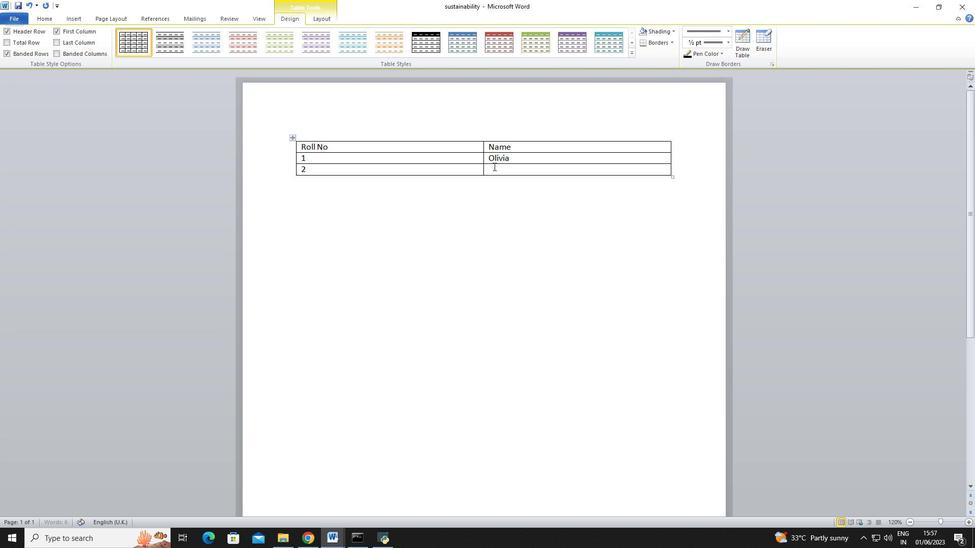 
Action: Mouse pressed left at (494, 167)
Screenshot: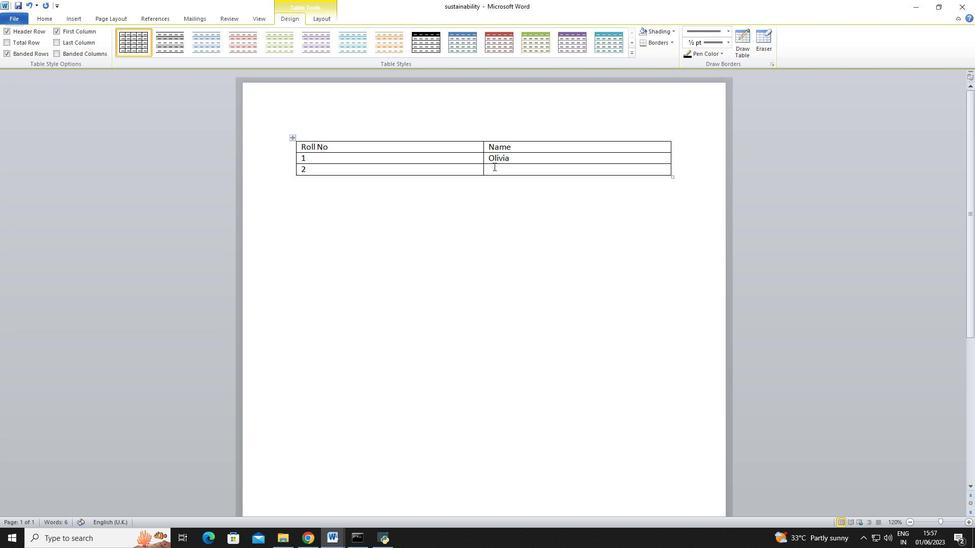 
Action: Mouse moved to (515, 175)
Screenshot: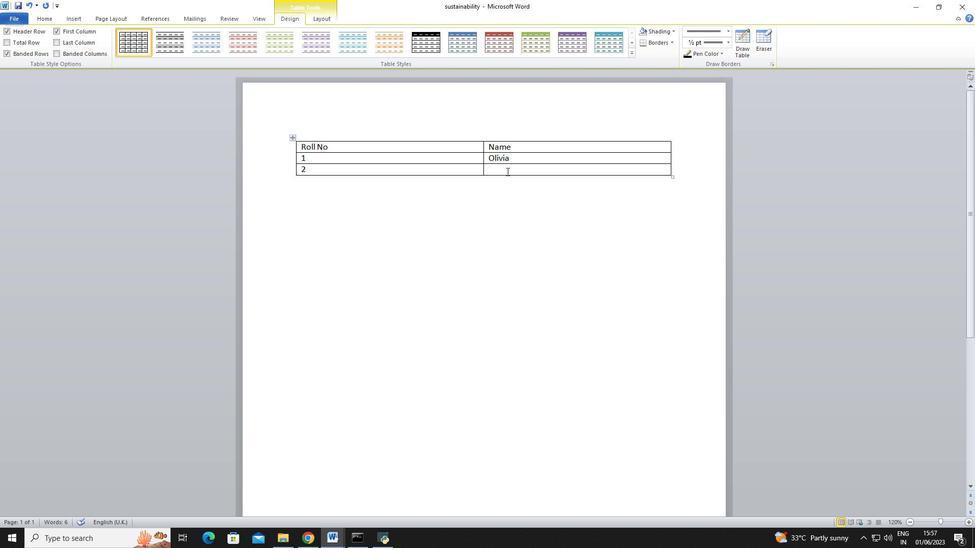 
Action: Key pressed <Key.shift>G
Screenshot: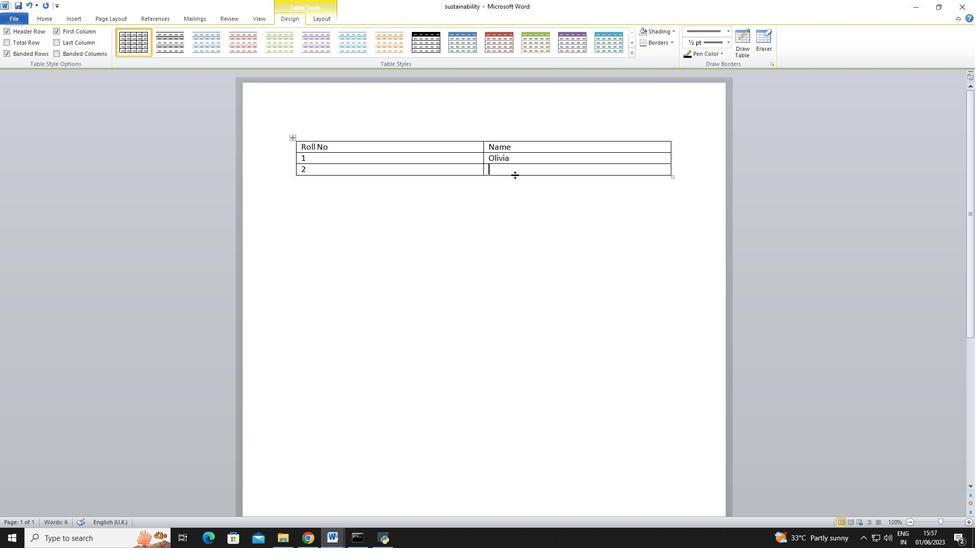
Action: Mouse moved to (535, 175)
Screenshot: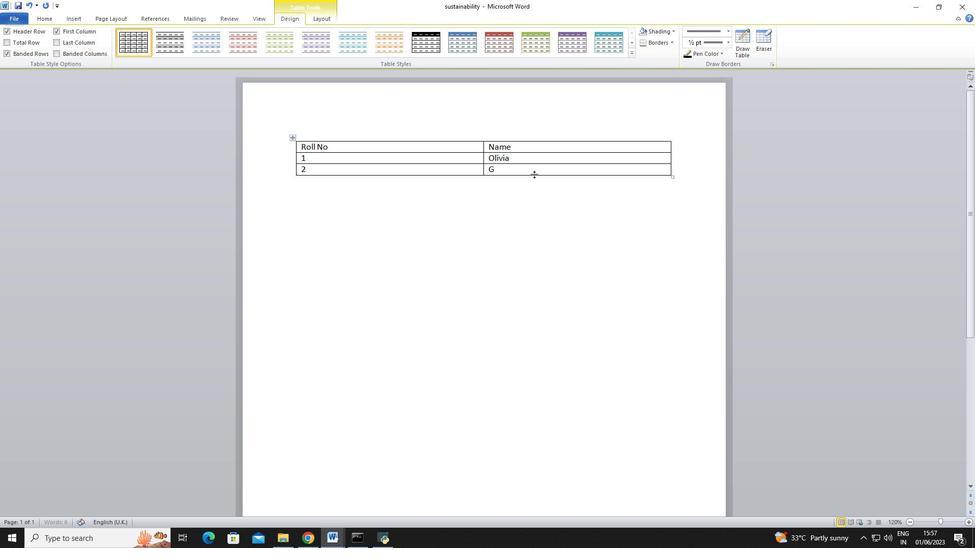 
Action: Key pressed race
Screenshot: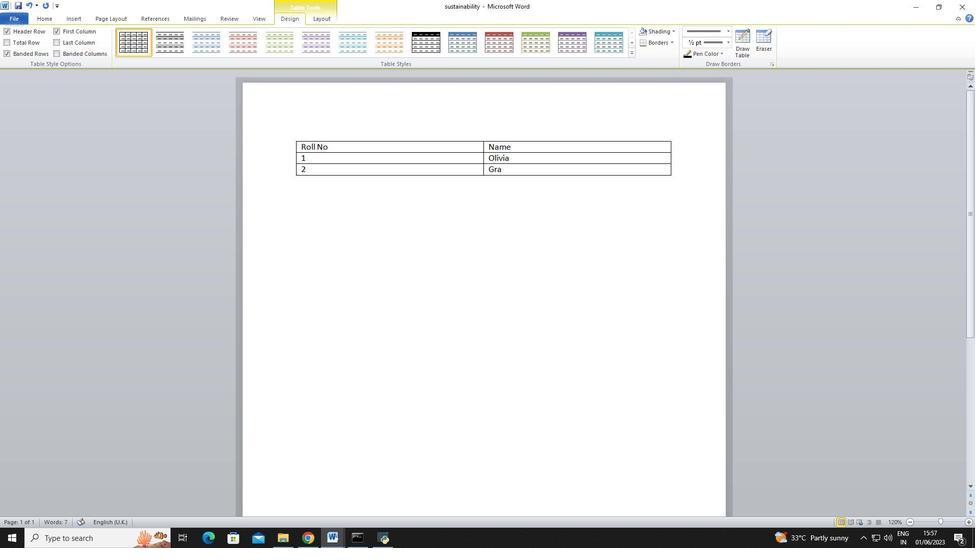 
Action: Mouse moved to (302, 145)
Screenshot: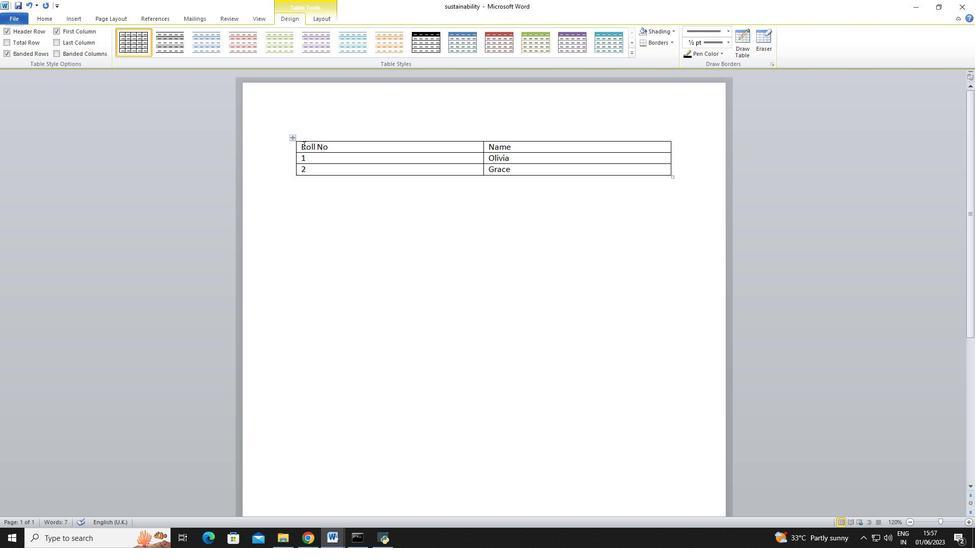
Action: Mouse pressed left at (302, 145)
Screenshot: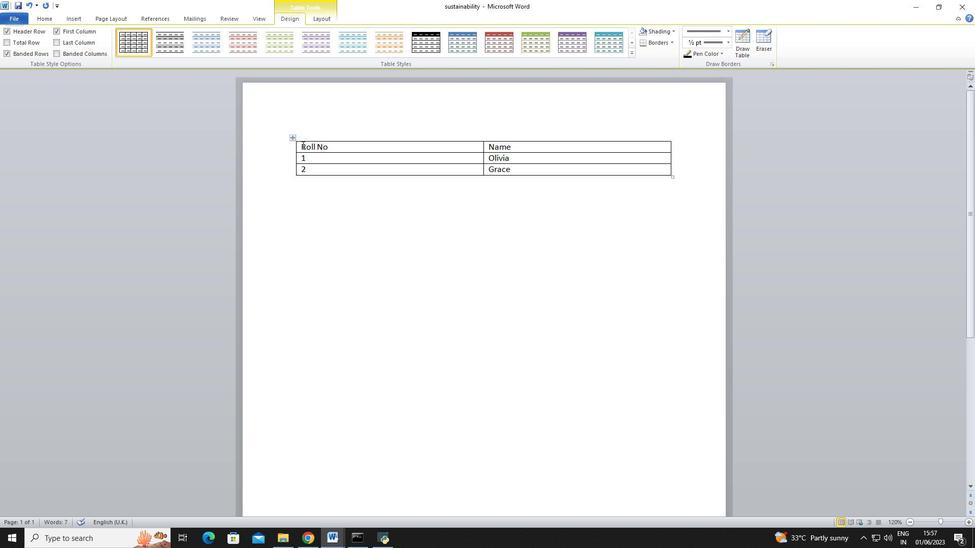 
Action: Mouse moved to (630, 53)
Screenshot: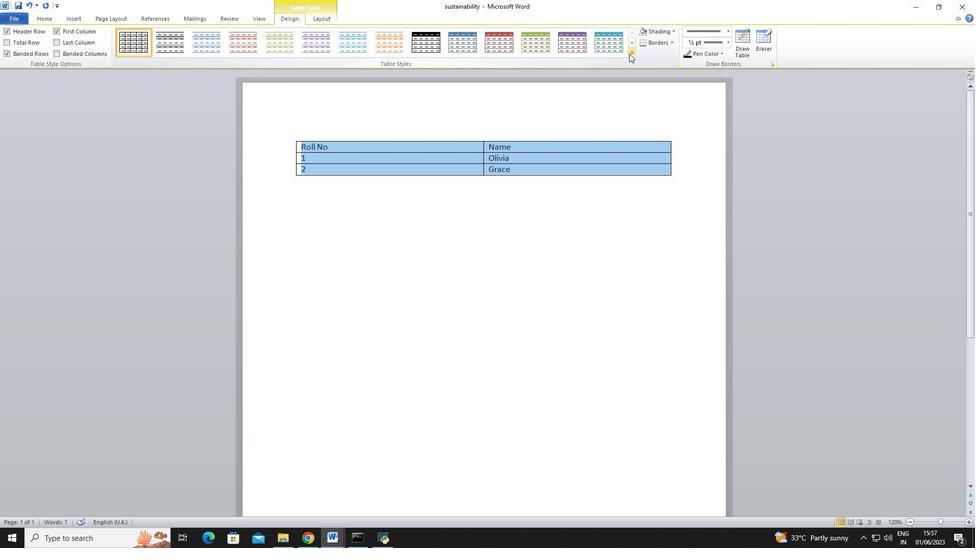 
Action: Mouse pressed left at (630, 53)
Screenshot: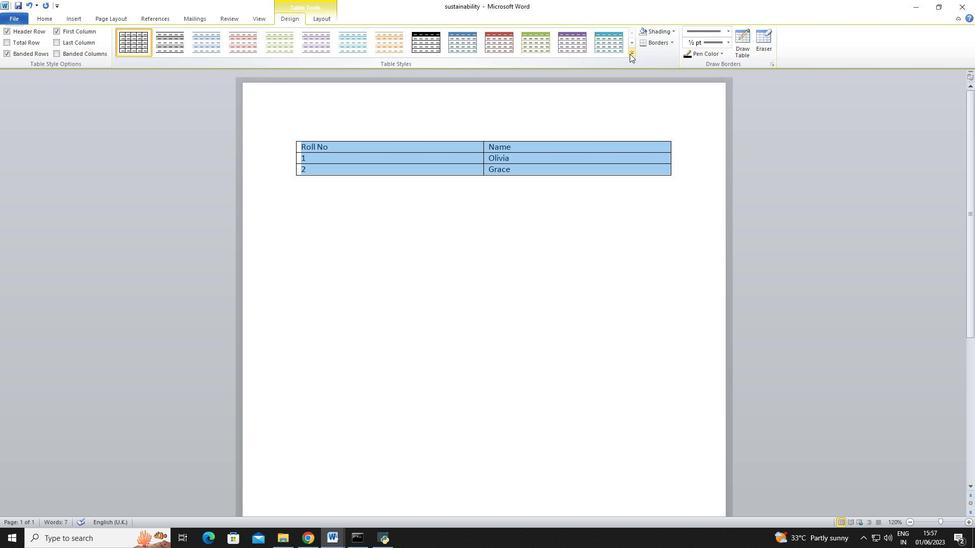 
Action: Mouse moved to (387, 223)
Screenshot: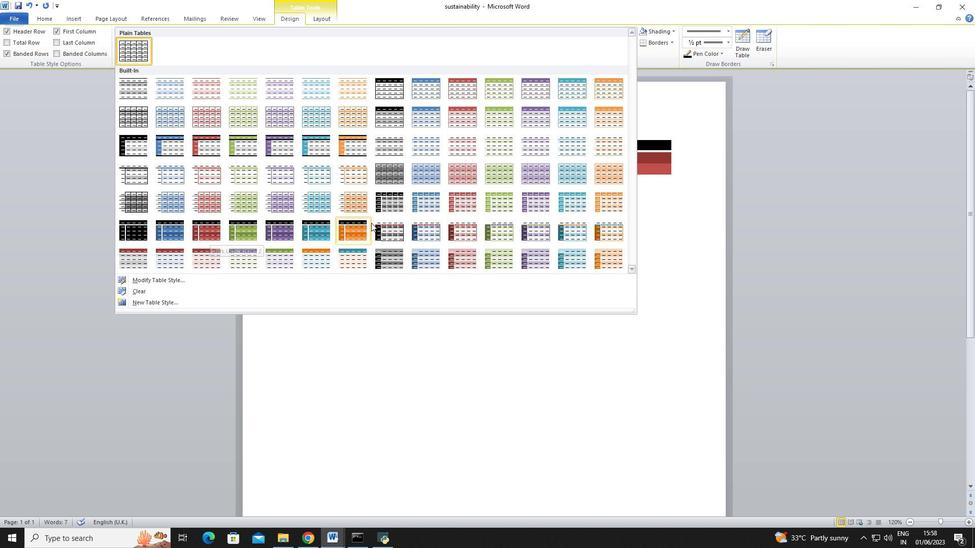
Action: Mouse scrolled (387, 222) with delta (0, 0)
Screenshot: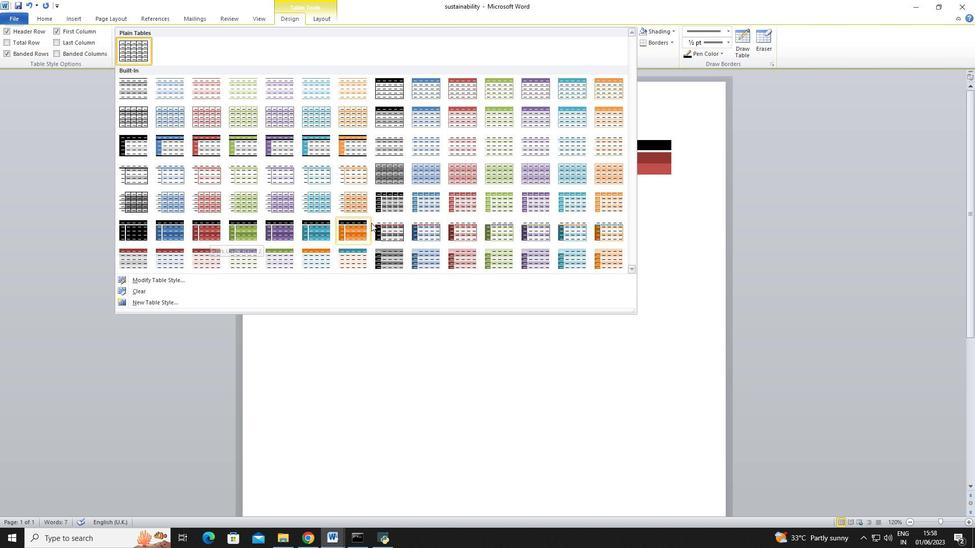 
Action: Mouse moved to (395, 224)
Screenshot: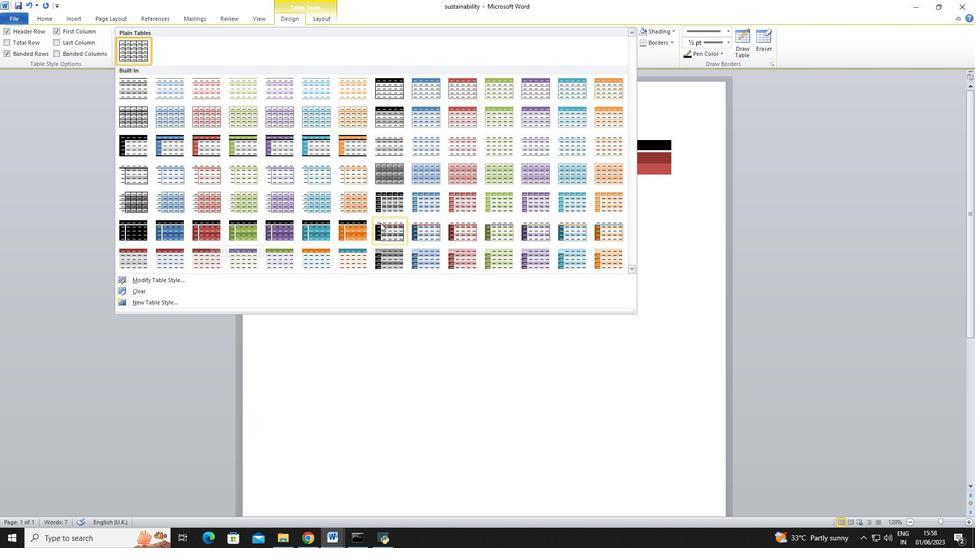 
Action: Mouse scrolled (395, 223) with delta (0, 0)
Screenshot: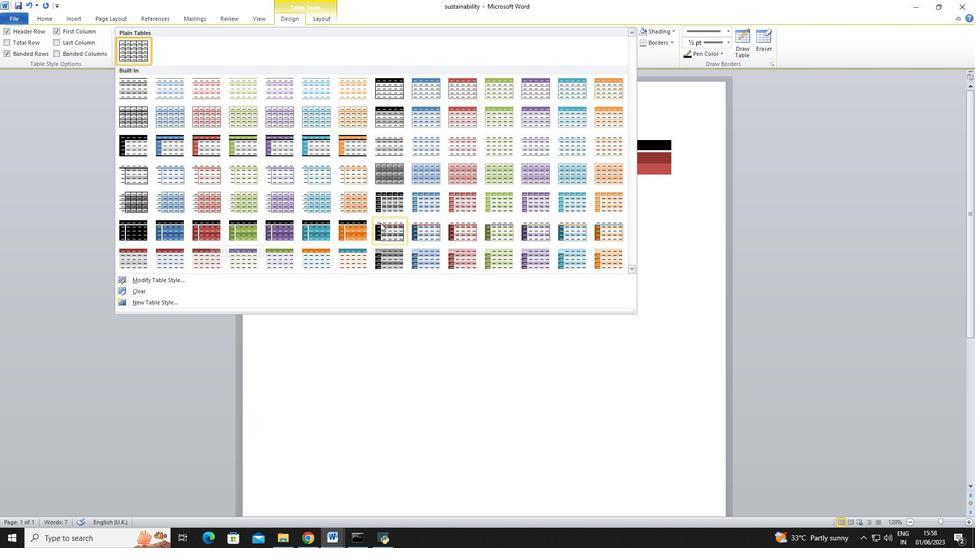 
Action: Mouse moved to (401, 225)
Screenshot: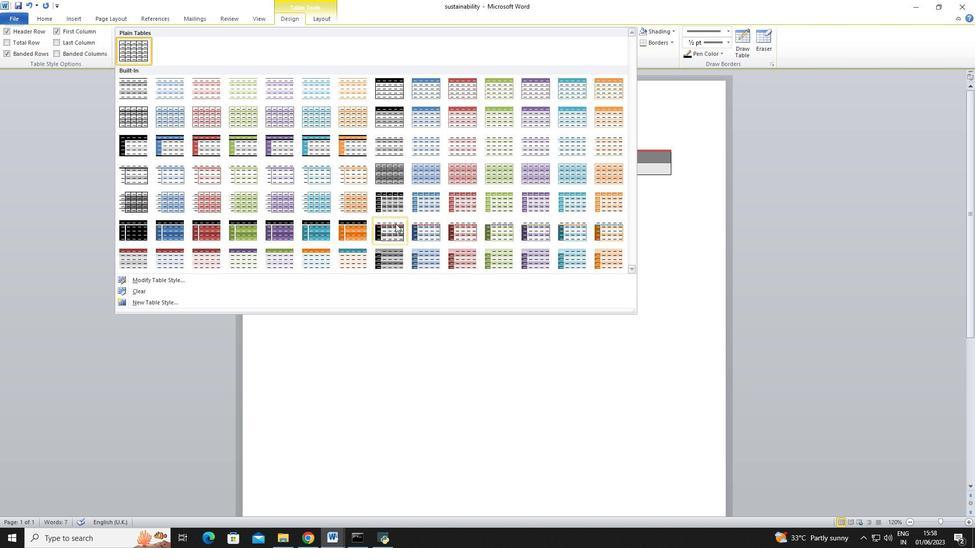 
Action: Mouse scrolled (401, 225) with delta (0, 0)
Screenshot: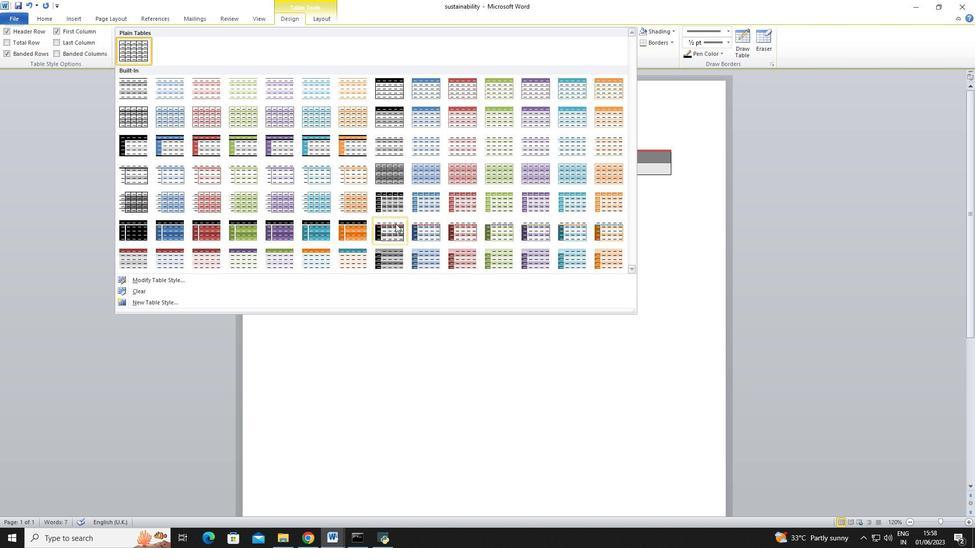 
Action: Mouse moved to (404, 225)
Screenshot: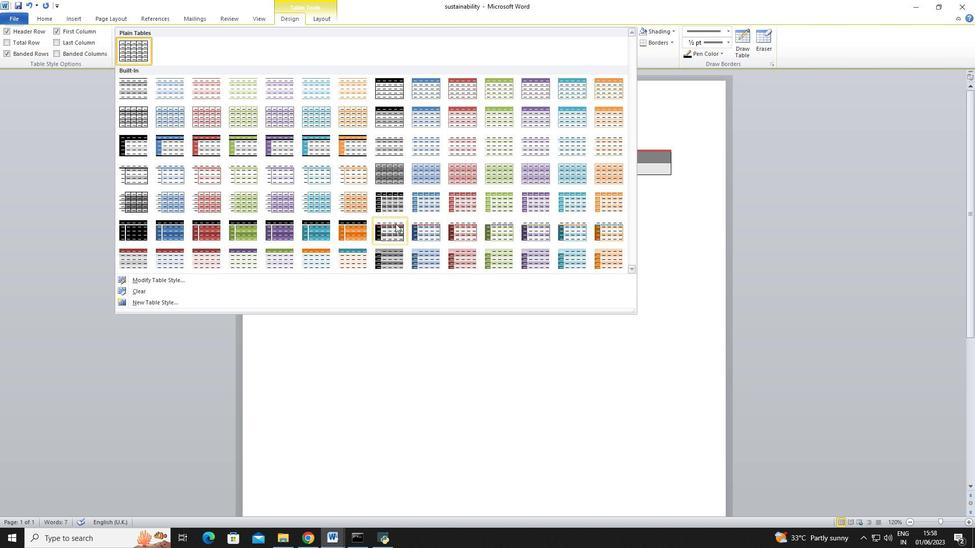 
Action: Mouse scrolled (404, 225) with delta (0, 0)
Screenshot: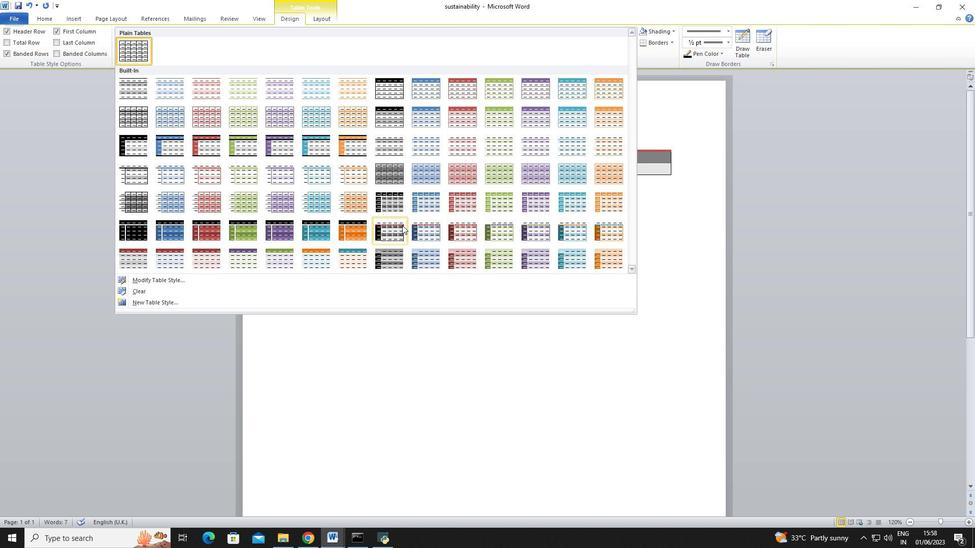 
Action: Mouse moved to (404, 225)
Screenshot: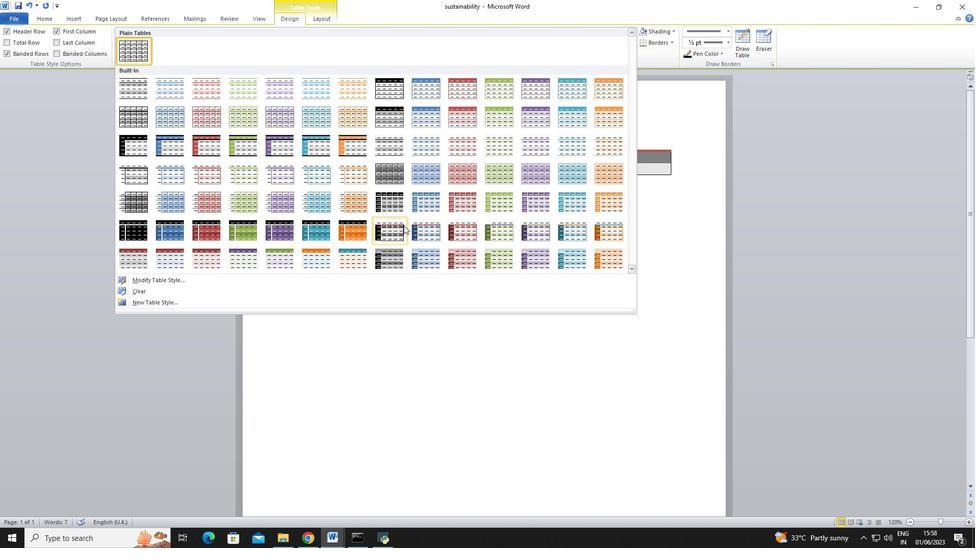 
Action: Mouse scrolled (404, 225) with delta (0, 0)
Screenshot: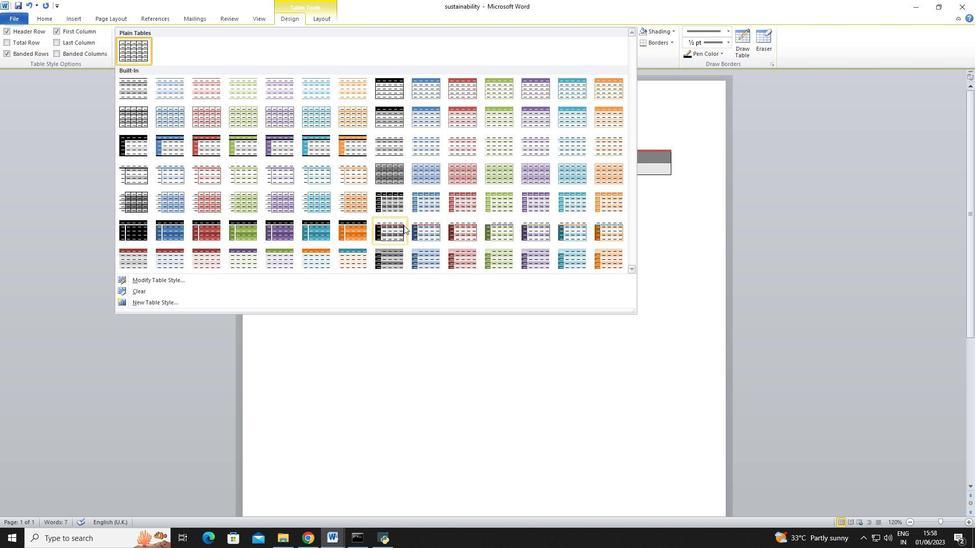 
Action: Mouse moved to (467, 229)
Screenshot: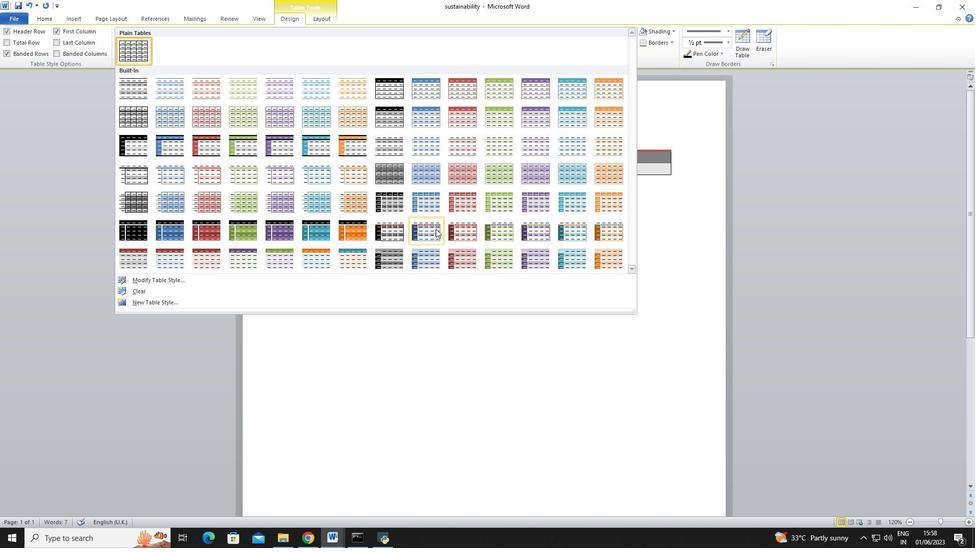 
Action: Mouse scrolled (467, 229) with delta (0, 0)
Screenshot: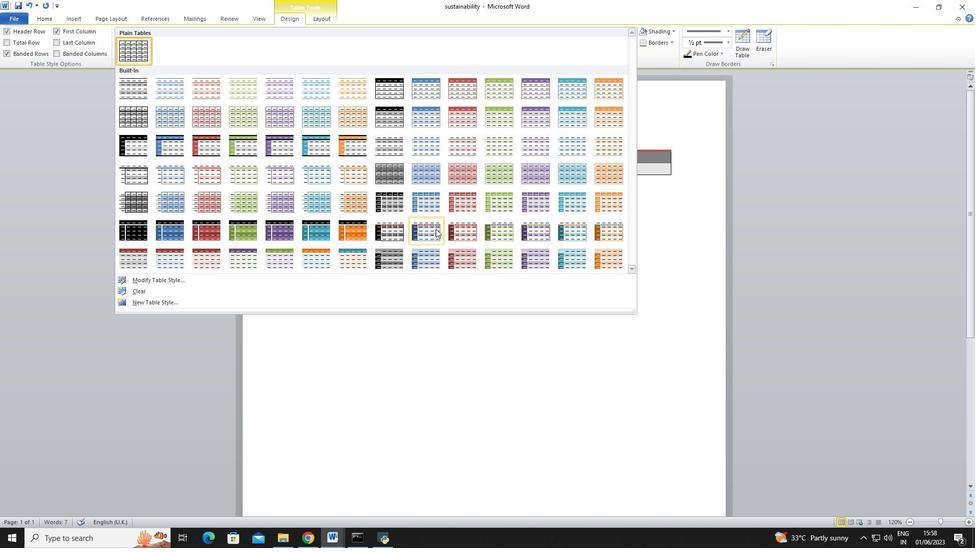 
Action: Mouse scrolled (467, 229) with delta (0, 0)
Screenshot: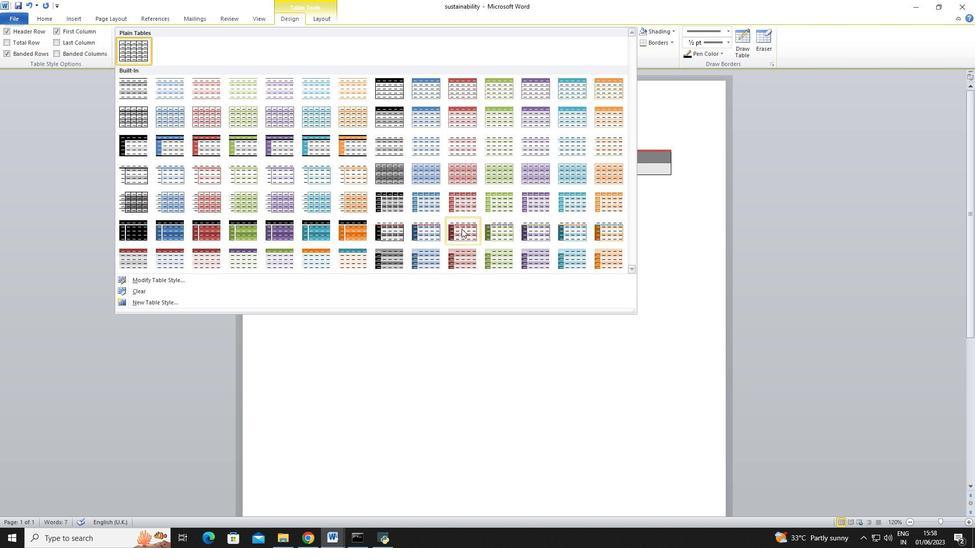
Action: Mouse scrolled (467, 229) with delta (0, 0)
Screenshot: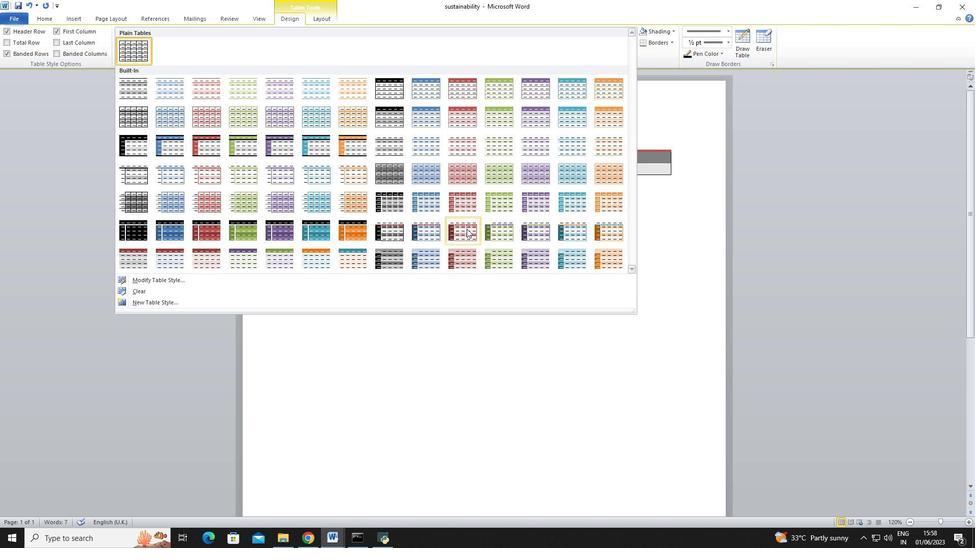 
Action: Mouse moved to (205, 120)
Screenshot: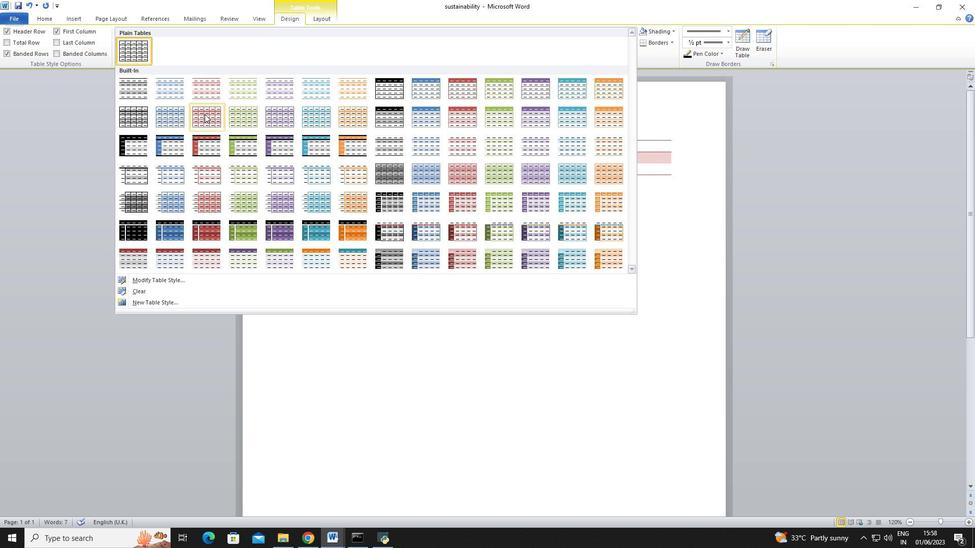 
Action: Mouse pressed left at (205, 120)
Screenshot: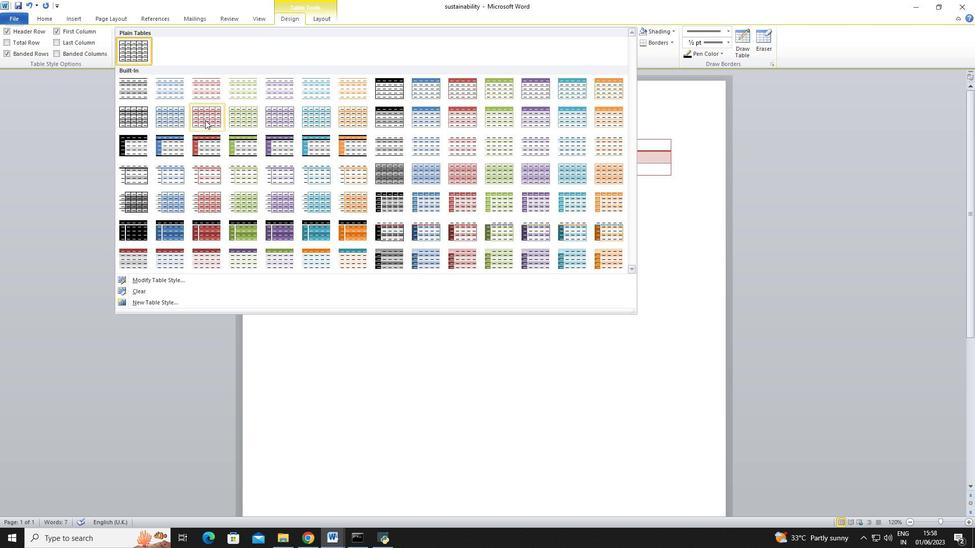 
Action: Mouse moved to (697, 250)
Screenshot: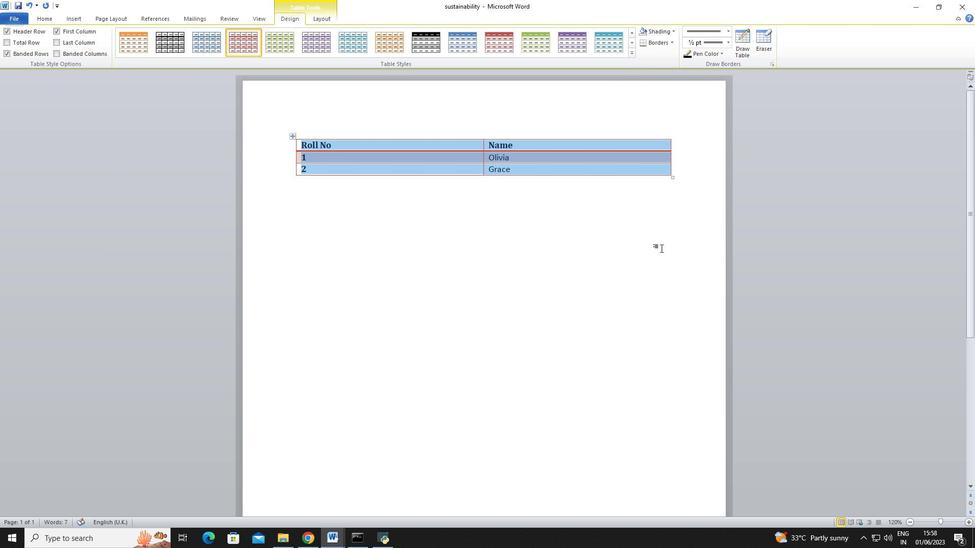 
Action: Mouse pressed left at (697, 250)
Screenshot: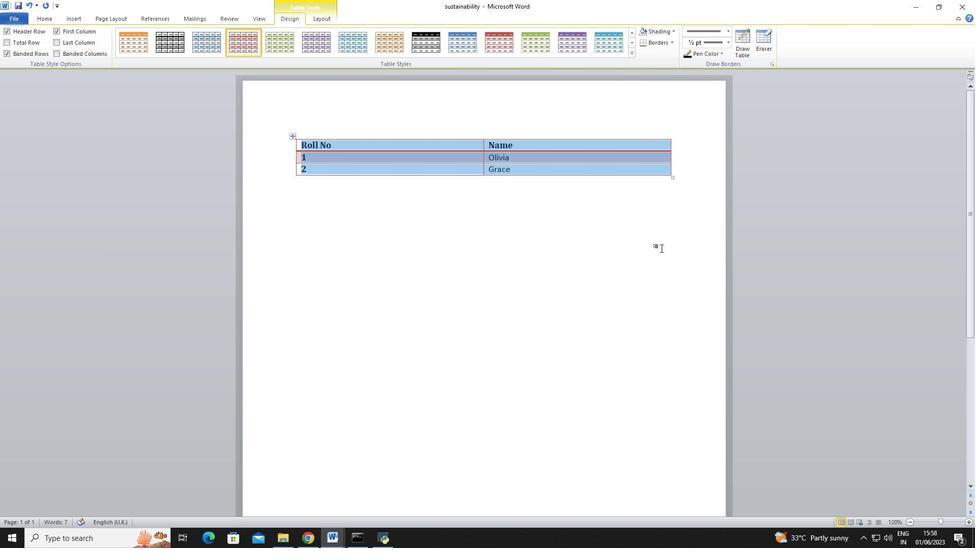 
